 Task: Plan a team-building hiking excursion for the 28th at 9 AM.
Action: Mouse moved to (74, 97)
Screenshot: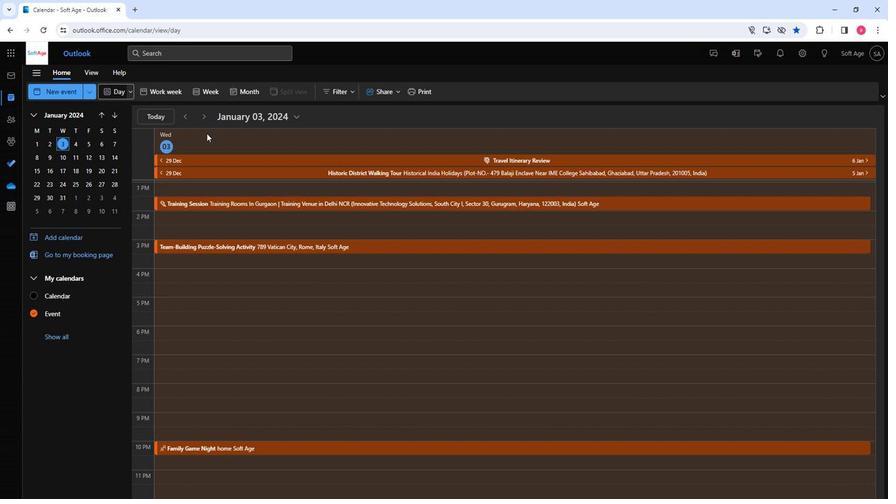 
Action: Mouse pressed left at (74, 97)
Screenshot: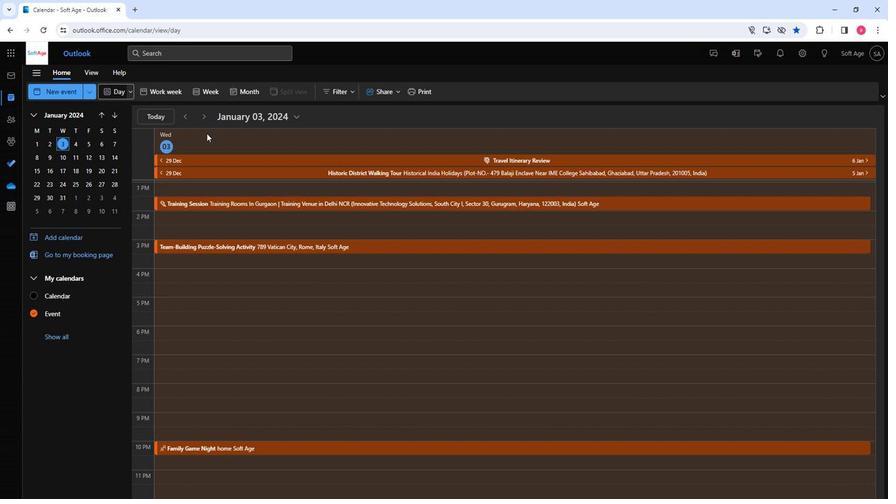 
Action: Mouse moved to (231, 155)
Screenshot: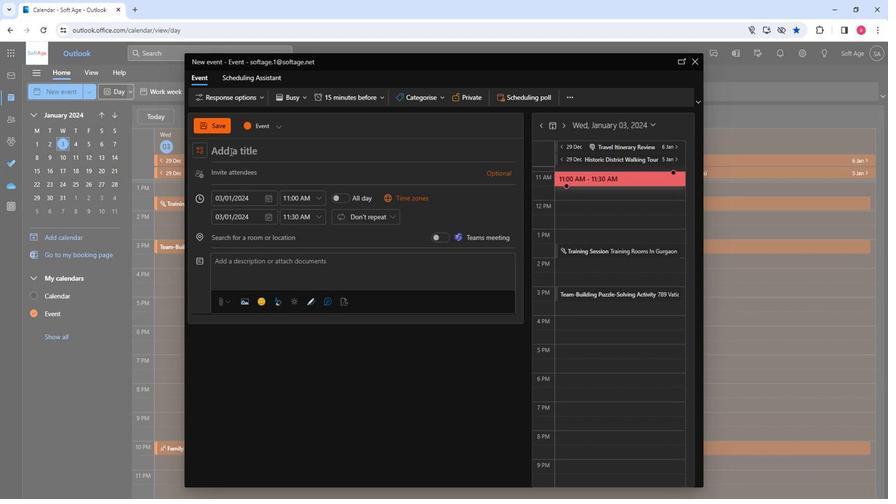 
Action: Mouse pressed left at (231, 155)
Screenshot: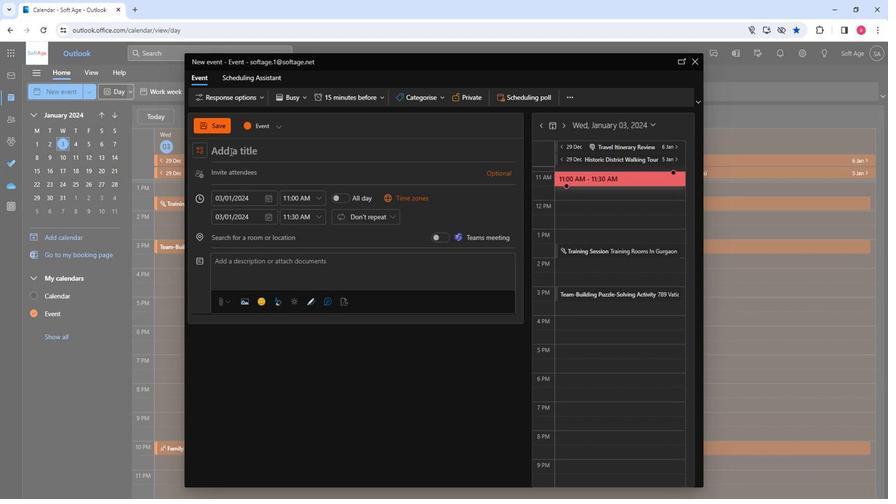 
Action: Key pressed <Key.shift><Key.shift><Key.shift><Key.shift><Key.shift><Key.shift><Key.shift><Key.shift><Key.shift><Key.shift><Key.shift><Key.shift><Key.shift><Key.shift>Team-builing<Key.space><Key.shift><Key.shift><Key.shift><Key.backspace><Key.backspace><Key.backspace><Key.backspace><Key.backspace>lin<Key.backspace><Key.backspace>ding<Key.space><Key.shift><Key.shift><Key.shift><Key.shift><Key.shift><Key.shift><Key.shift><Key.shift>Hiking<Key.space><Key.shift>Excursion<Key.space>
Screenshot: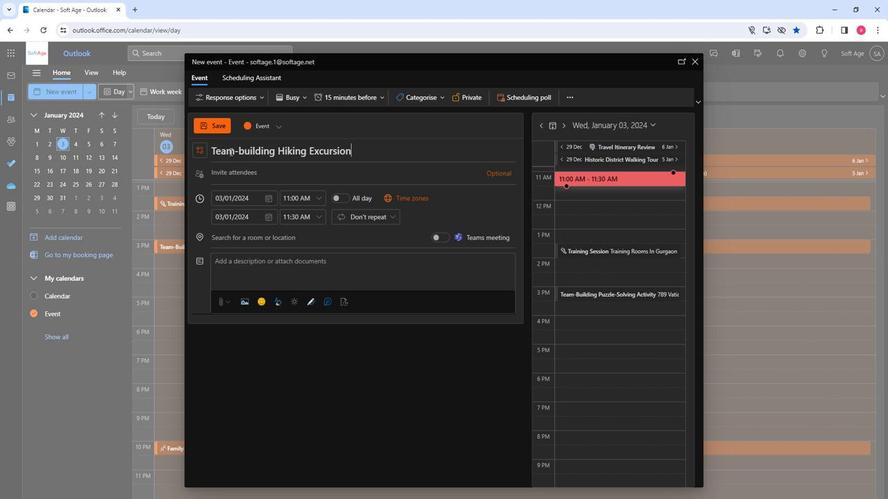 
Action: Mouse moved to (250, 173)
Screenshot: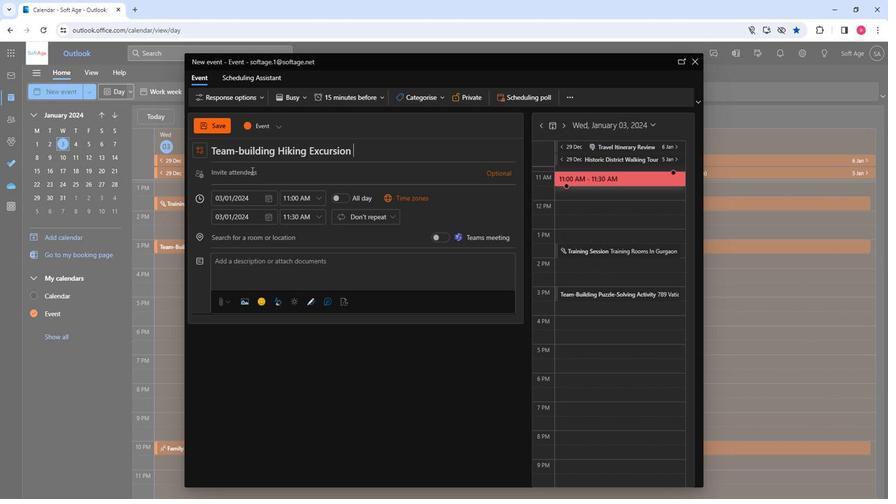 
Action: Mouse pressed left at (250, 173)
Screenshot: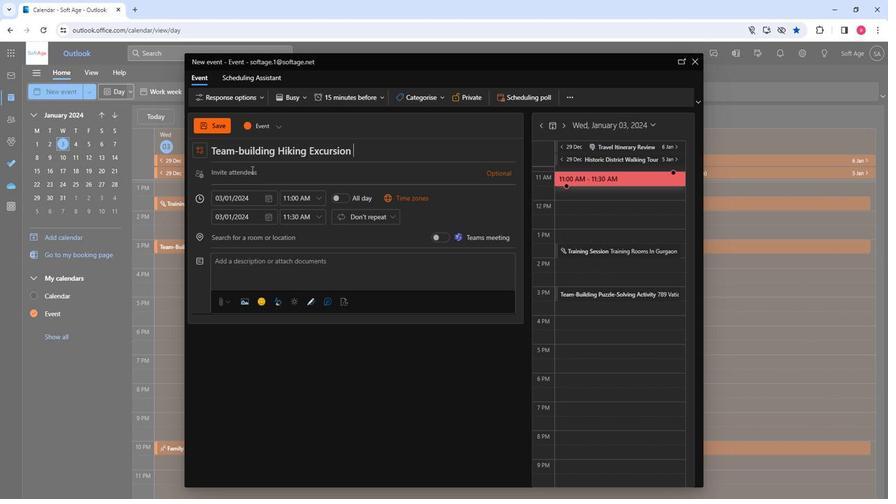 
Action: Key pressed so
Screenshot: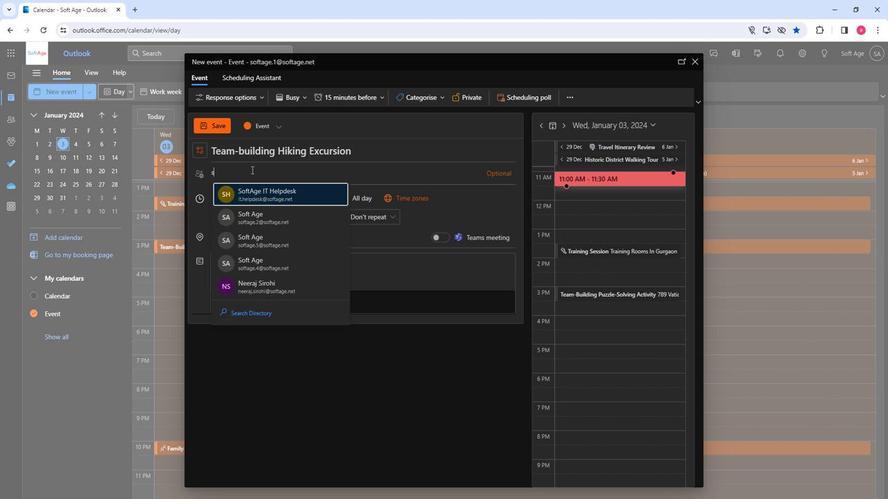 
Action: Mouse moved to (257, 225)
Screenshot: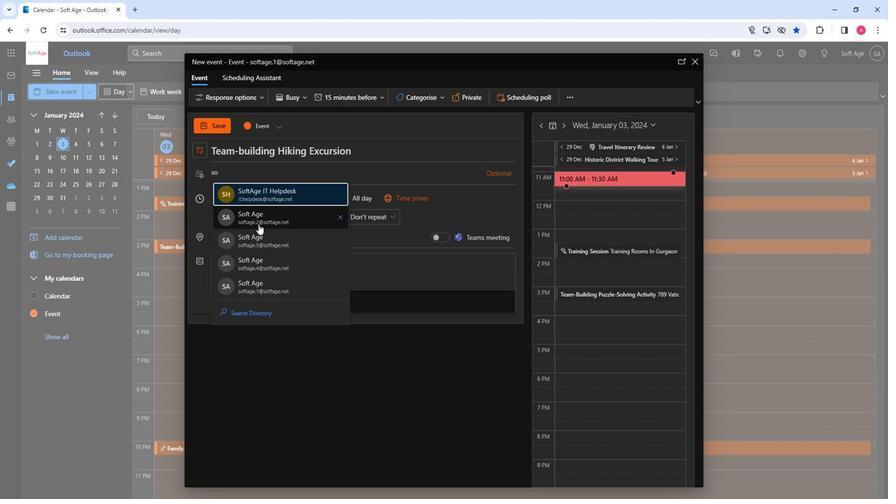 
Action: Mouse pressed left at (257, 225)
Screenshot: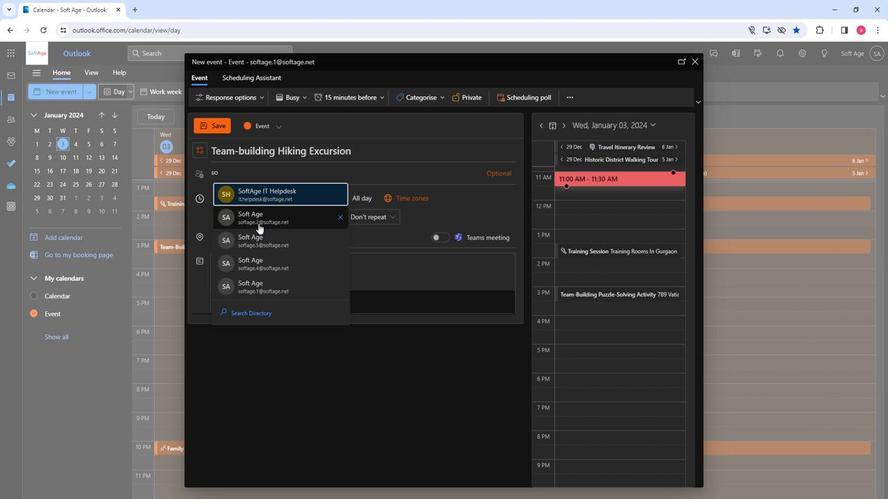 
Action: Key pressed so
Screenshot: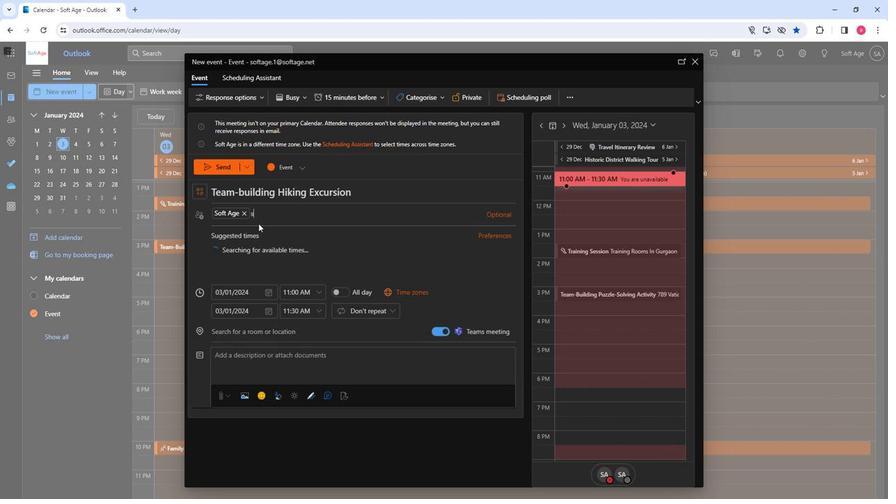 
Action: Mouse moved to (272, 274)
Screenshot: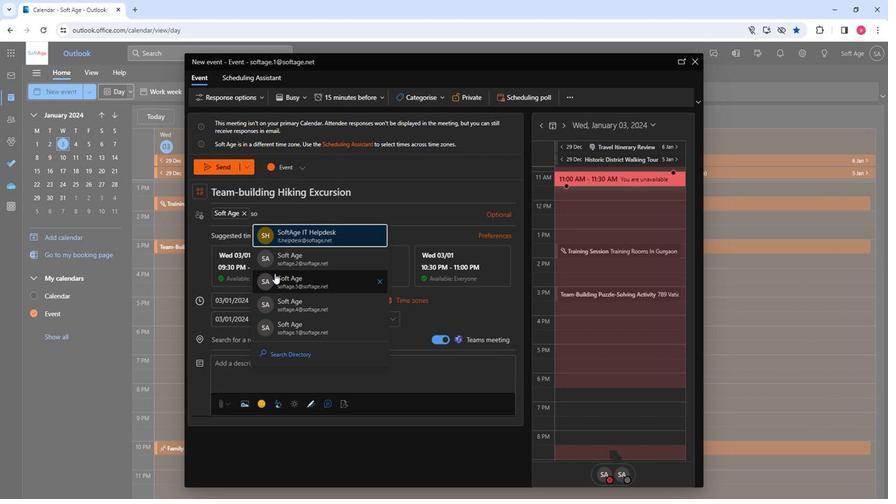 
Action: Mouse pressed left at (272, 274)
Screenshot: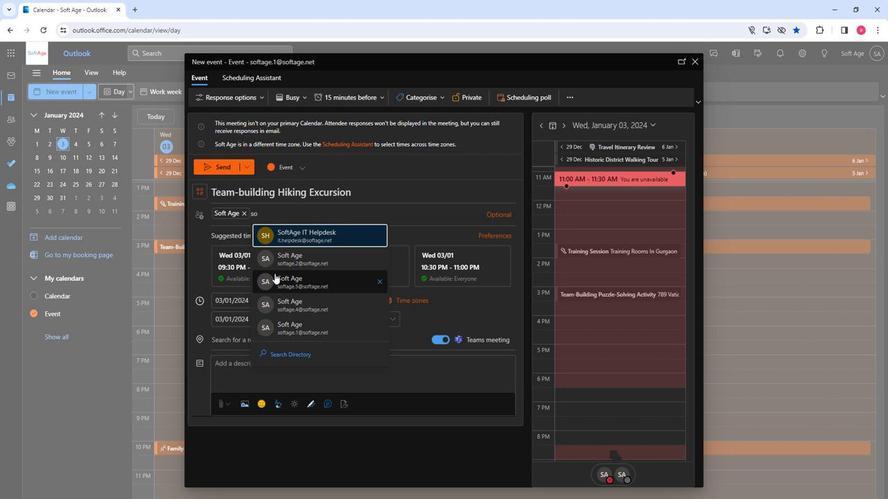 
Action: Key pressed so
Screenshot: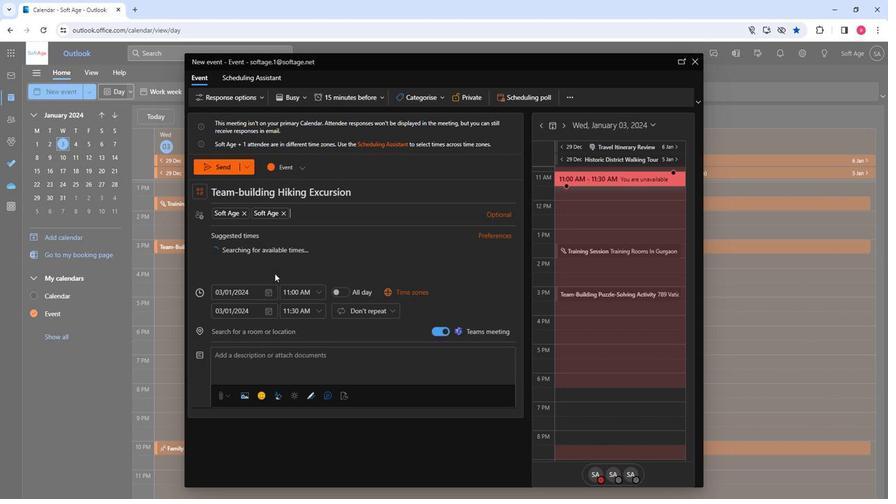 
Action: Mouse moved to (310, 298)
Screenshot: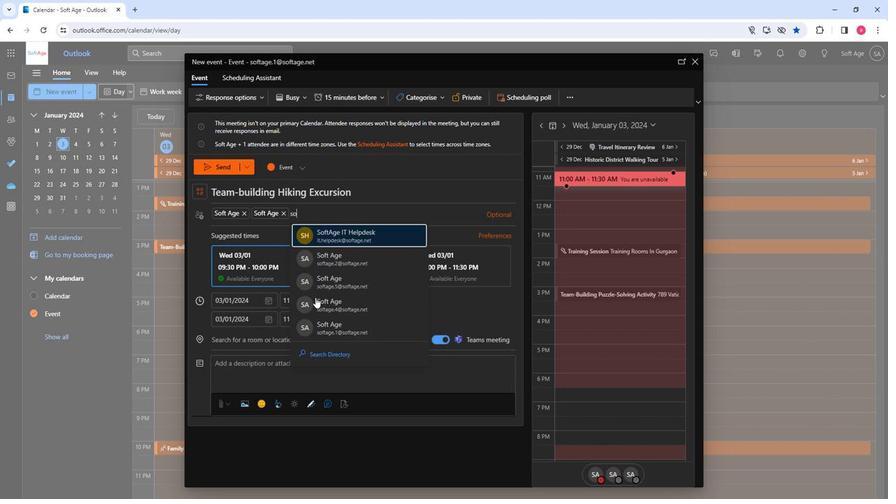 
Action: Mouse pressed left at (310, 298)
Screenshot: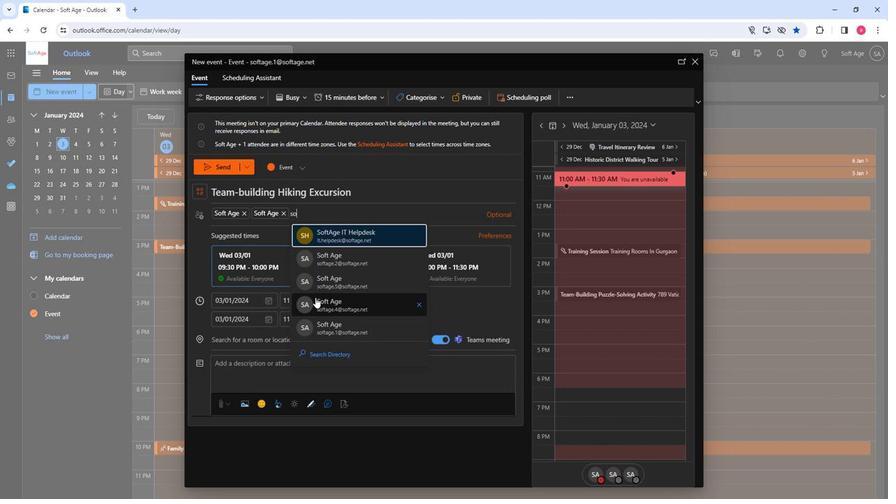 
Action: Key pressed so
Screenshot: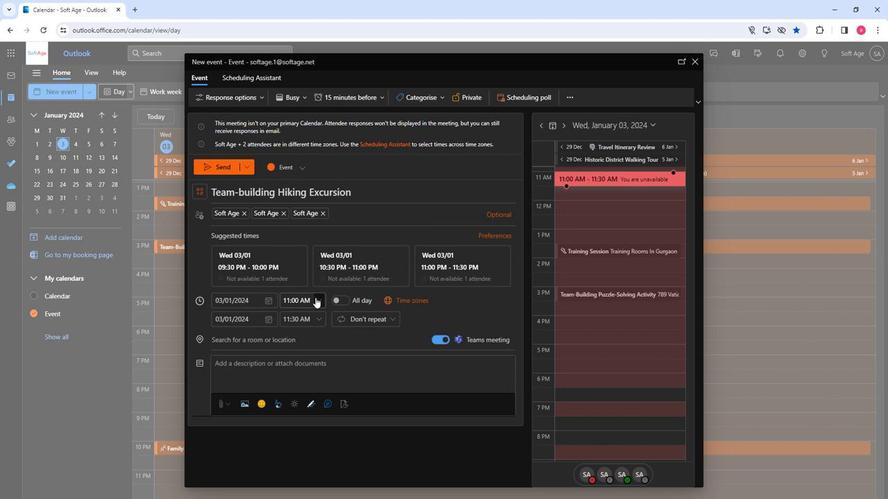 
Action: Mouse moved to (381, 333)
Screenshot: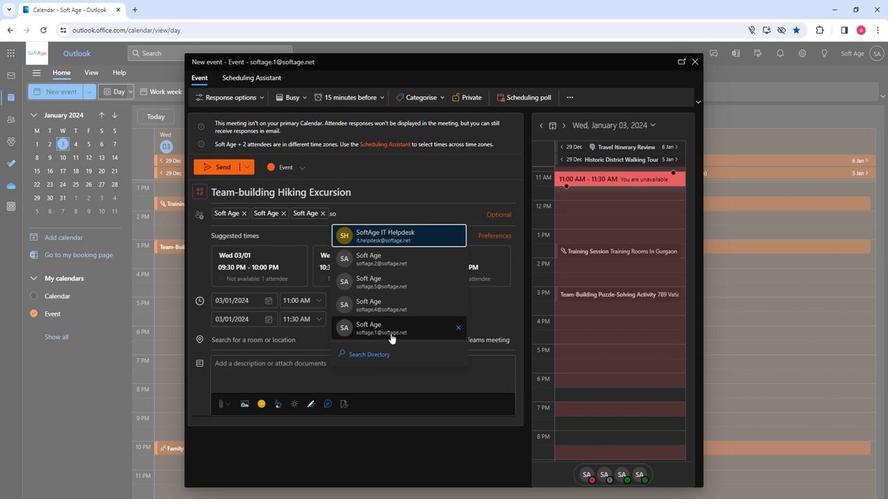 
Action: Mouse pressed left at (381, 333)
Screenshot: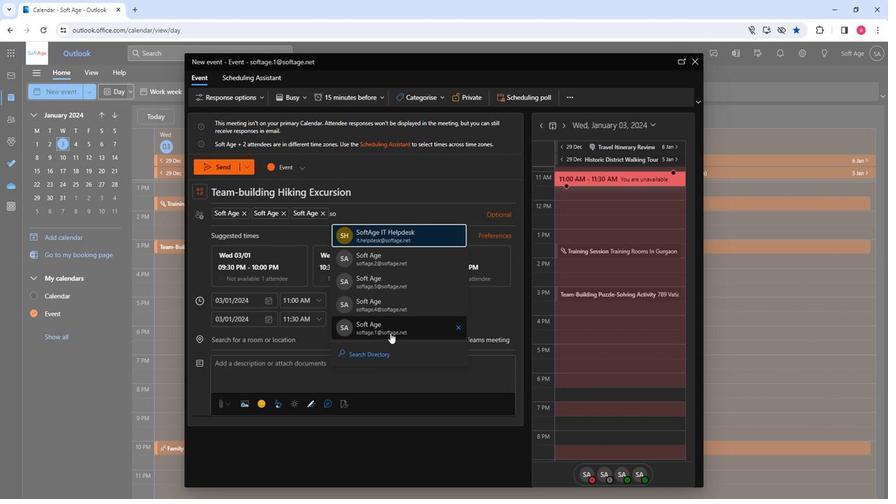 
Action: Mouse moved to (263, 299)
Screenshot: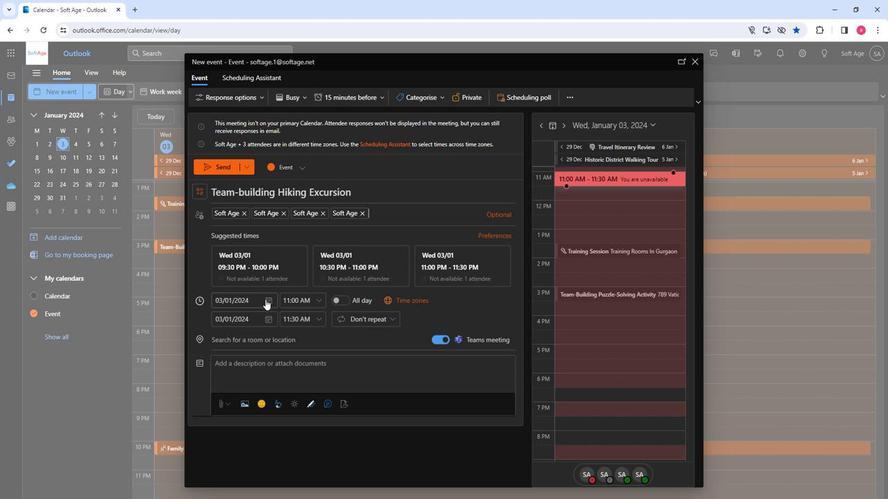 
Action: Mouse pressed left at (263, 299)
Screenshot: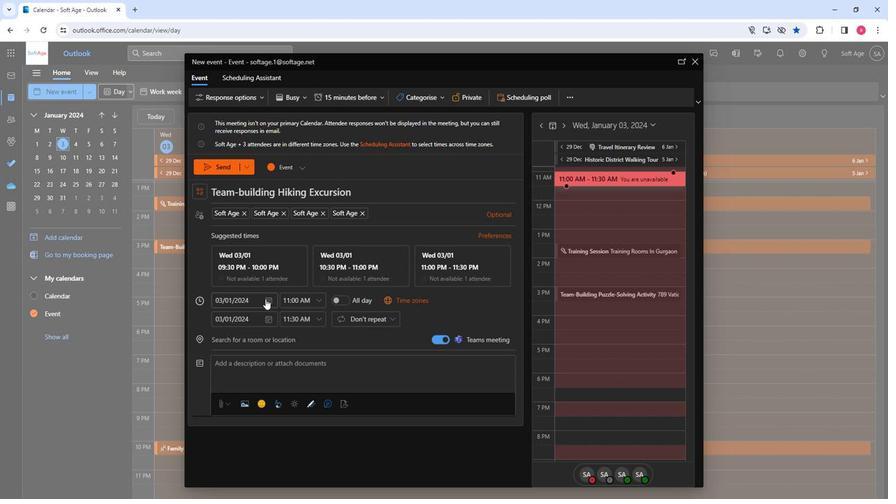 
Action: Mouse moved to (294, 387)
Screenshot: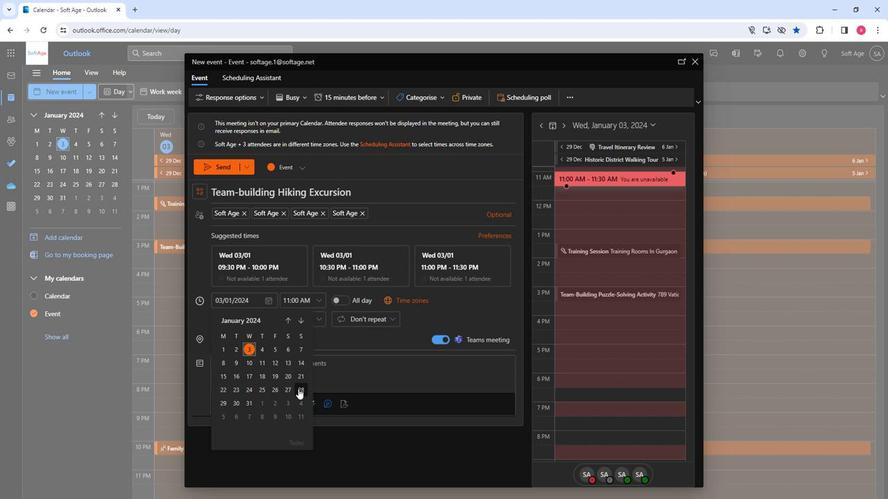 
Action: Mouse pressed left at (294, 387)
Screenshot: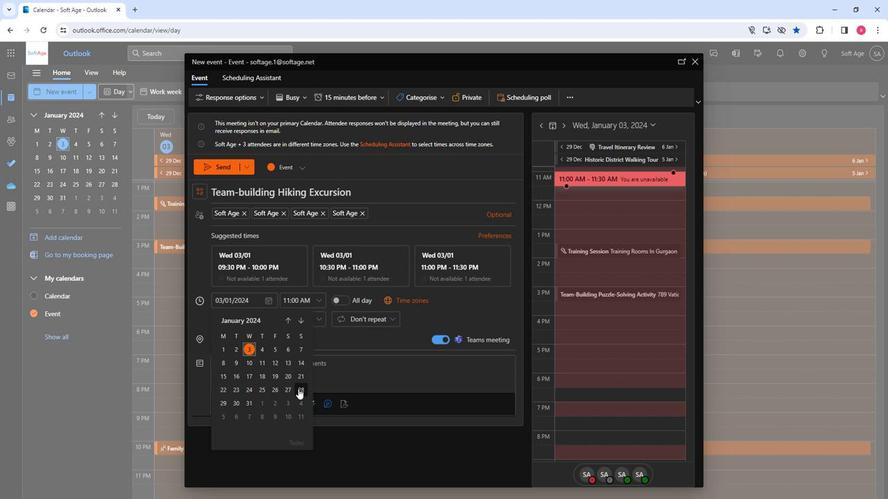 
Action: Mouse moved to (311, 304)
Screenshot: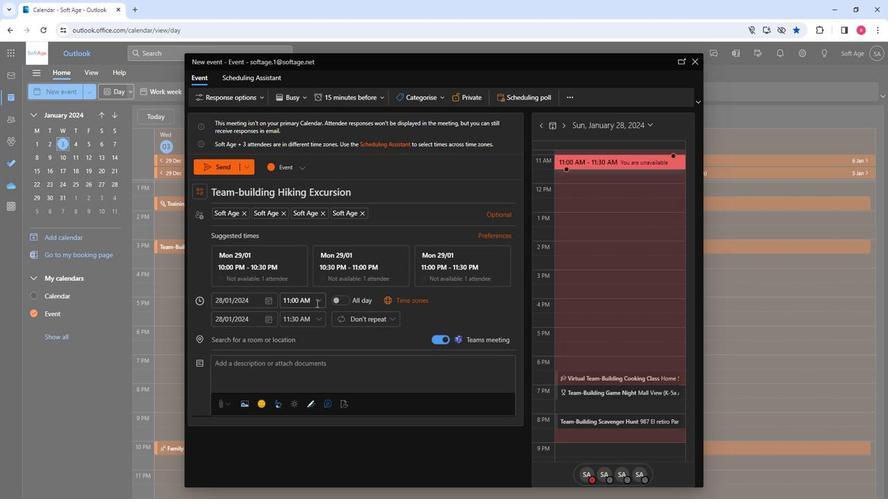 
Action: Mouse pressed left at (311, 304)
Screenshot: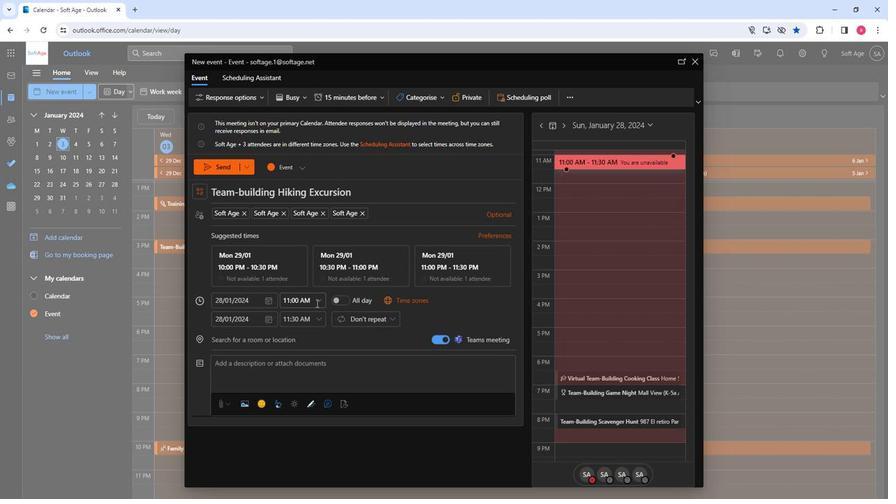 
Action: Mouse moved to (312, 301)
Screenshot: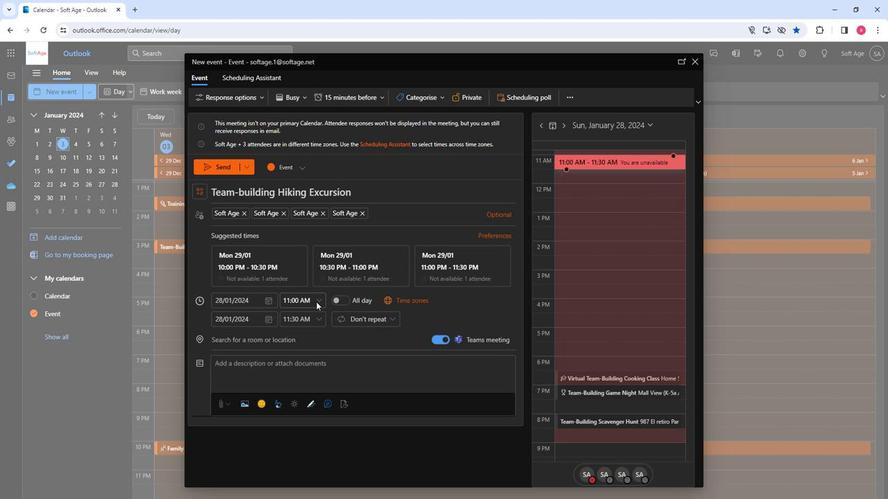 
Action: Mouse pressed left at (312, 301)
Screenshot: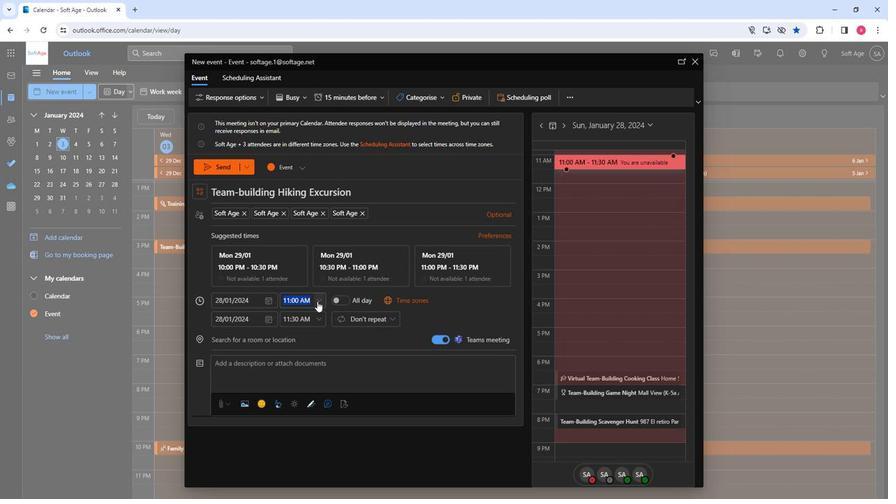 
Action: Mouse pressed left at (312, 301)
Screenshot: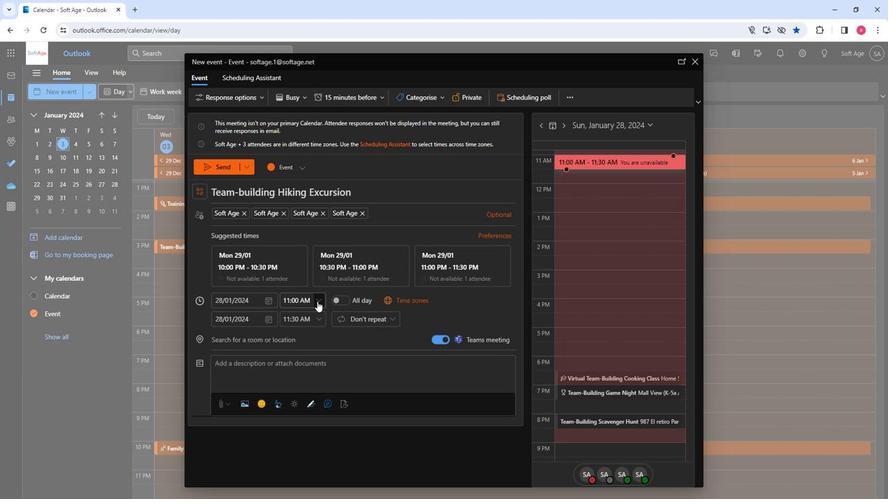 
Action: Mouse moved to (301, 343)
Screenshot: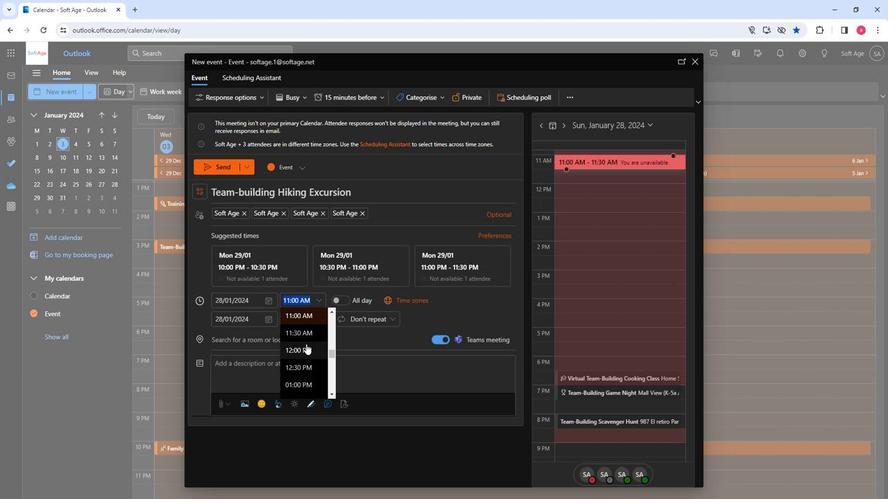 
Action: Mouse scrolled (301, 343) with delta (0, 0)
Screenshot: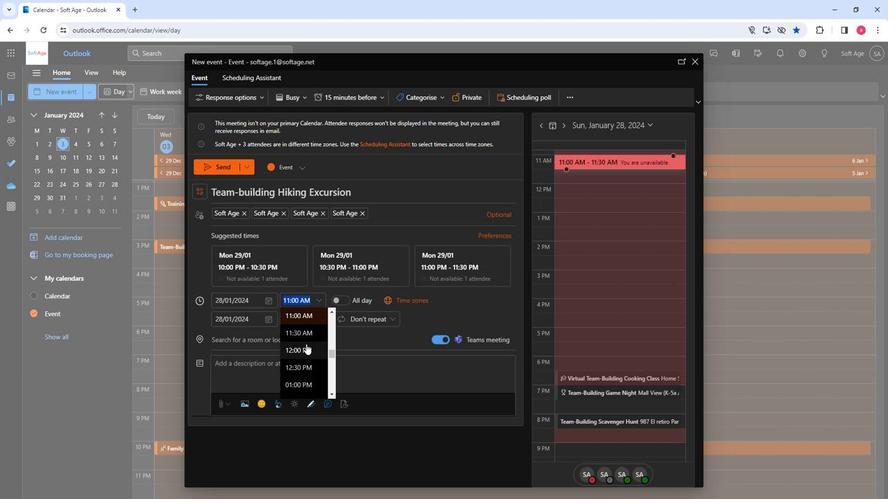 
Action: Mouse moved to (301, 351)
Screenshot: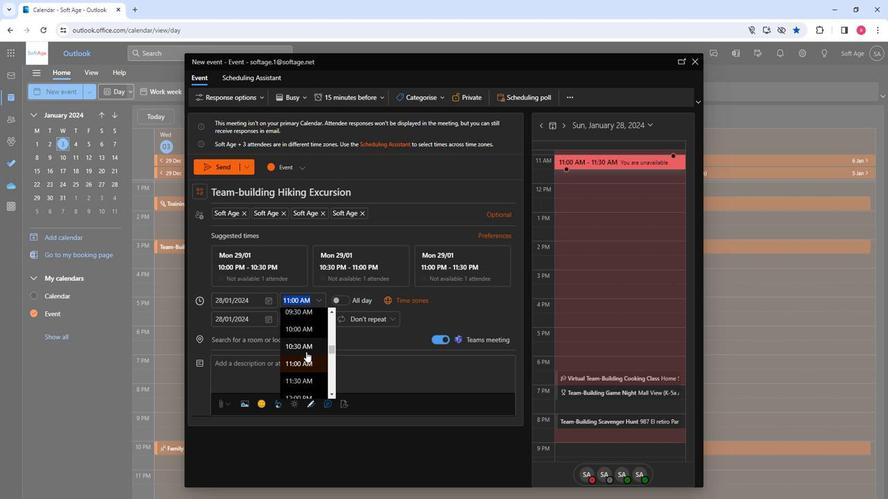
Action: Mouse scrolled (301, 351) with delta (0, 0)
Screenshot: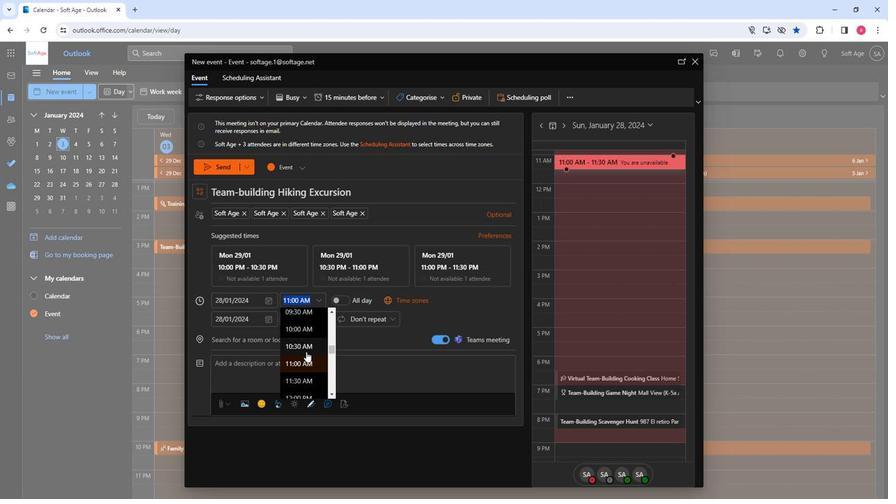 
Action: Mouse moved to (294, 340)
Screenshot: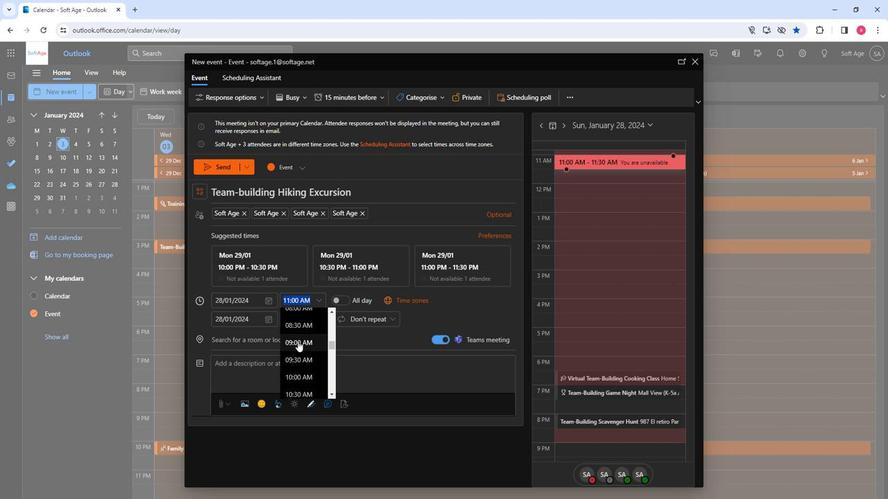 
Action: Mouse pressed left at (294, 340)
Screenshot: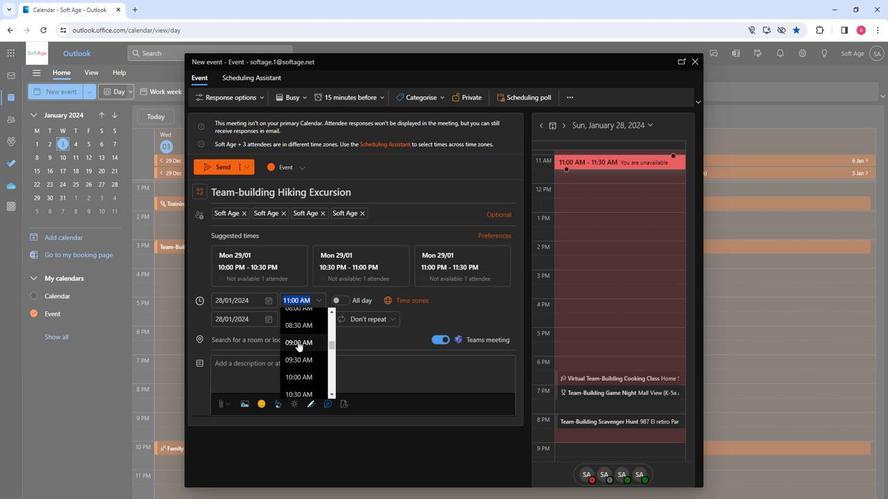 
Action: Mouse moved to (242, 342)
Screenshot: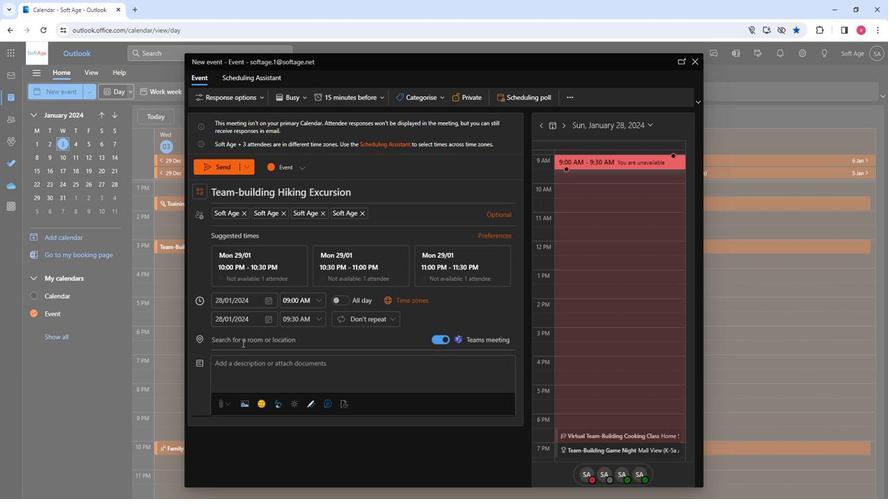 
Action: Mouse pressed left at (242, 342)
Screenshot: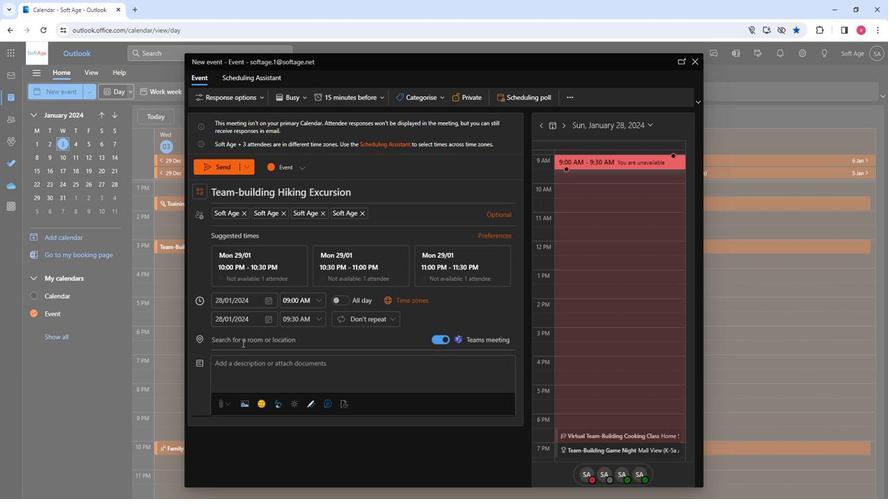 
Action: Key pressed so
Screenshot: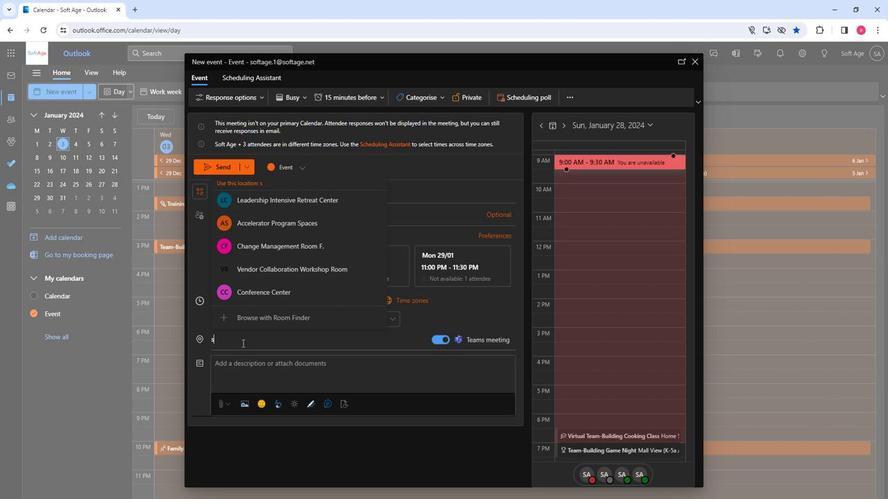 
Action: Mouse moved to (291, 283)
Screenshot: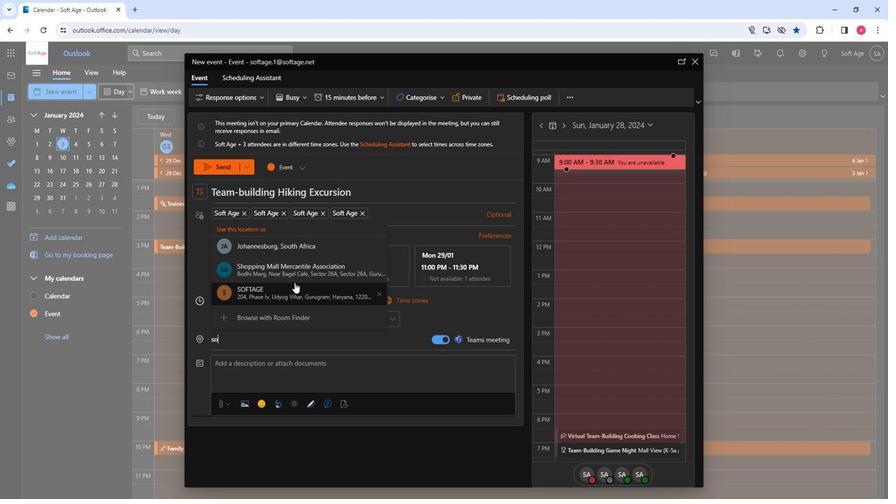 
Action: Mouse pressed left at (291, 283)
Screenshot: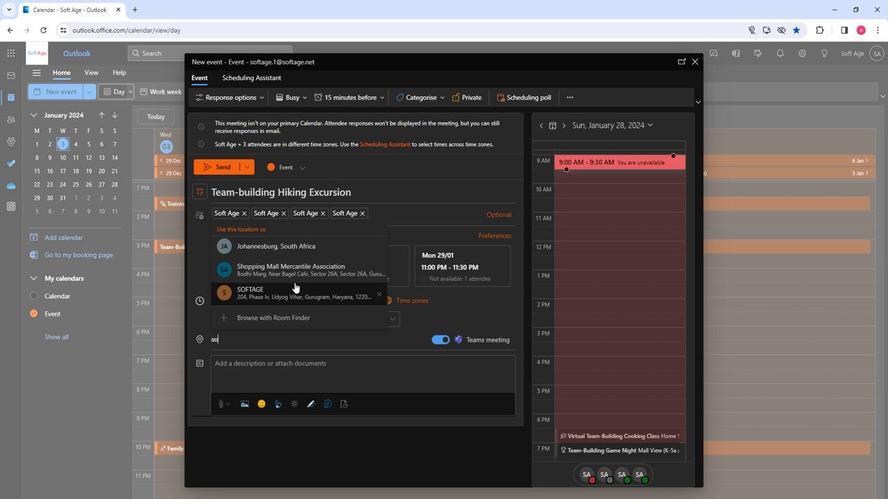 
Action: Mouse moved to (249, 369)
Screenshot: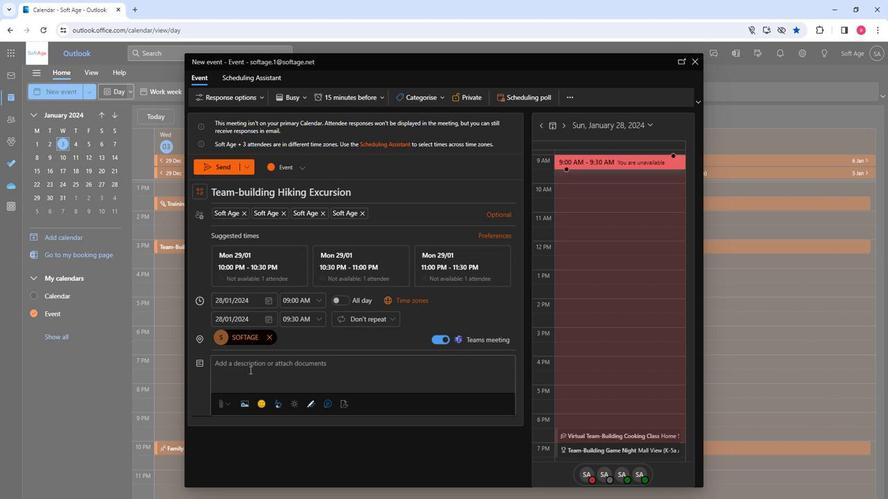 
Action: Mouse pressed left at (249, 369)
Screenshot: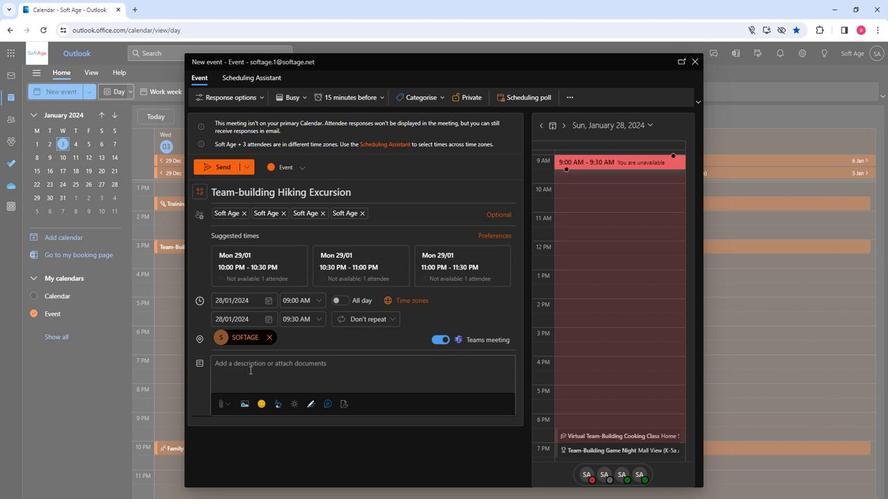 
Action: Mouse moved to (250, 369)
Screenshot: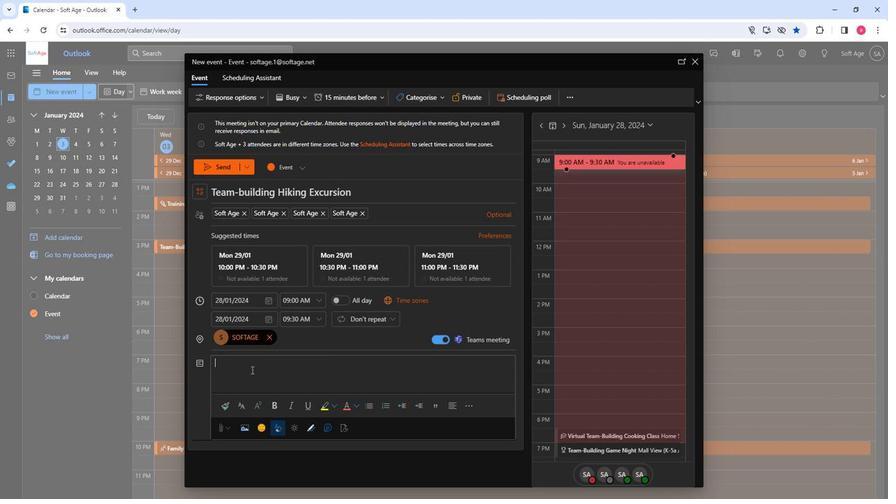 
Action: Key pressed <Key.shift>Ascebd<Key.space>to<Key.space>teamup<Key.backspace><Key.backspace>work<Key.space><Key.shift><Key.backspace>!<Key.space><Key.shift>Join<Key.space>our<Key.space>team-building<Key.space>hiking<Key.space>excursion.<Key.space><Key.shift>Traverse<Key.space>nature,<Key.space>conquer<Key.space>trailsm<Key.space>and<Key.space>strengthen<Key.space>bonds<Key.space>in<Key.space>an<Key.space>adventures<Key.space>journey,<Key.space>co<Key.backspace><Key.backspace><Key.space><Key.shift><Key.backspace><Key.shift>Cinnect<Key.space><Key.backspace>m<Key.backspace>,<Key.space><Key.backspace><Key.backspace><Key.backspace><Key.backspace><Key.backspace><Key.backspace><Key.backspace><Key.backspace>onnect,<Key.space>challenge,<Key.space>and<Key.space>conquer<Key.space>together
Screenshot: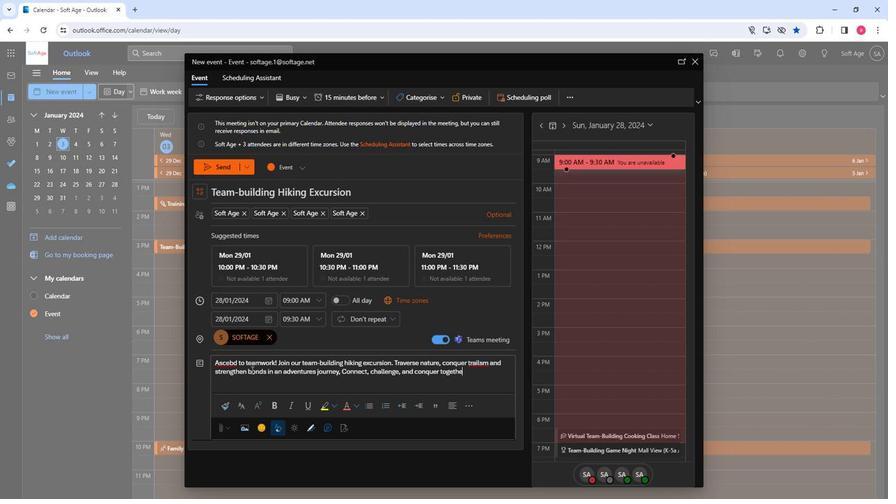 
Action: Mouse moved to (254, 367)
Screenshot: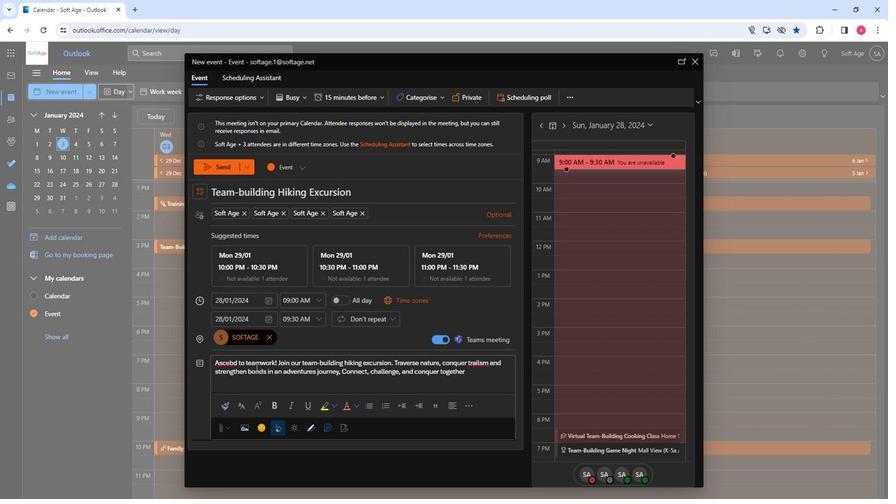 
Action: Key pressed .
Screenshot: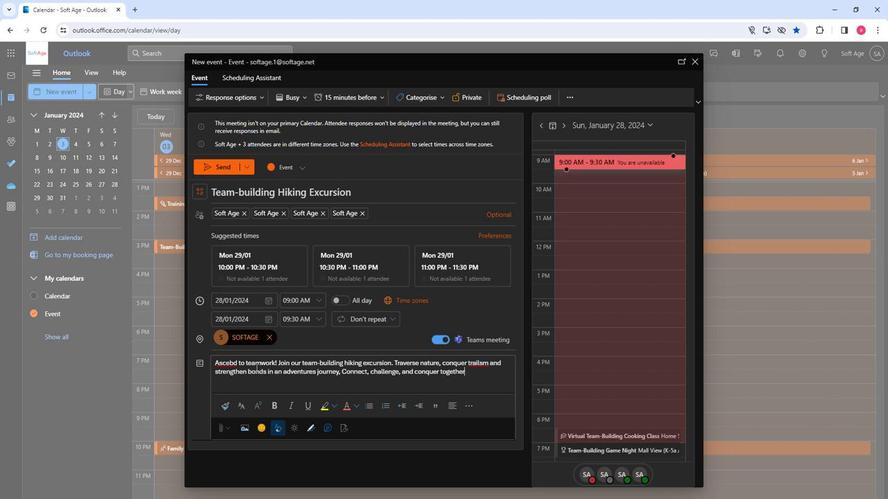 
Action: Mouse moved to (252, 376)
Screenshot: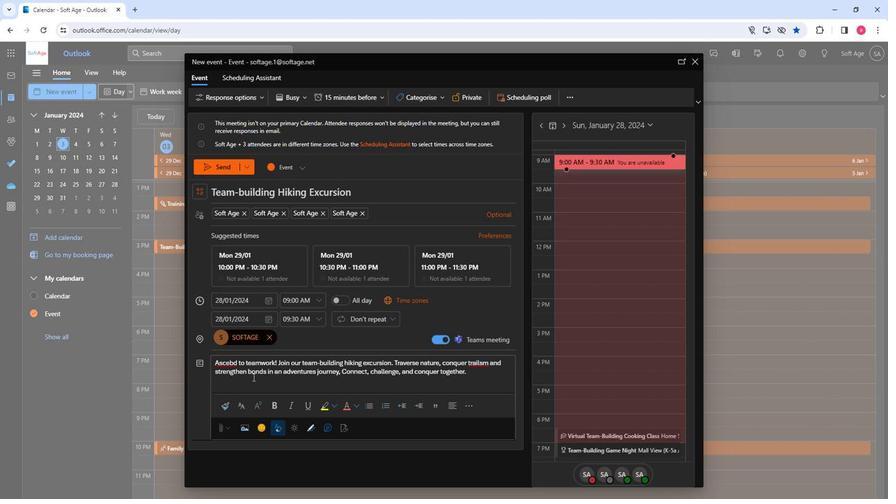 
Action: Mouse pressed left at (252, 376)
Screenshot: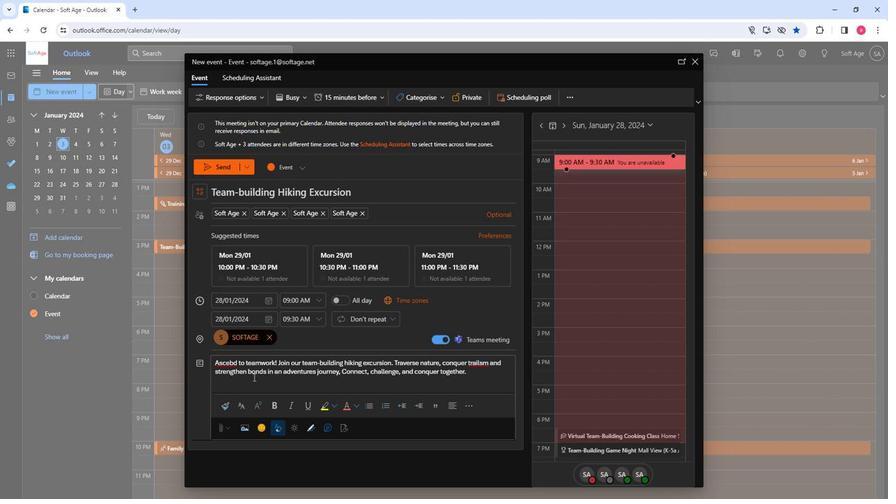 
Action: Mouse moved to (253, 376)
Screenshot: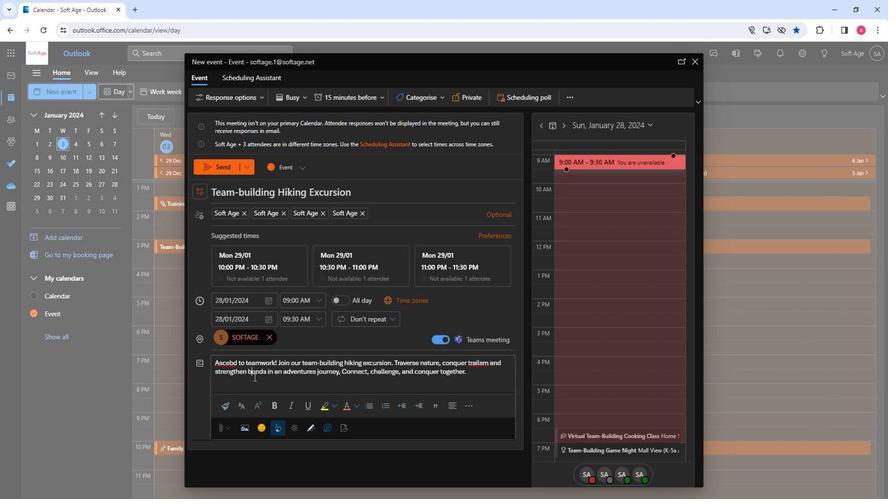 
Action: Mouse pressed left at (253, 376)
Screenshot: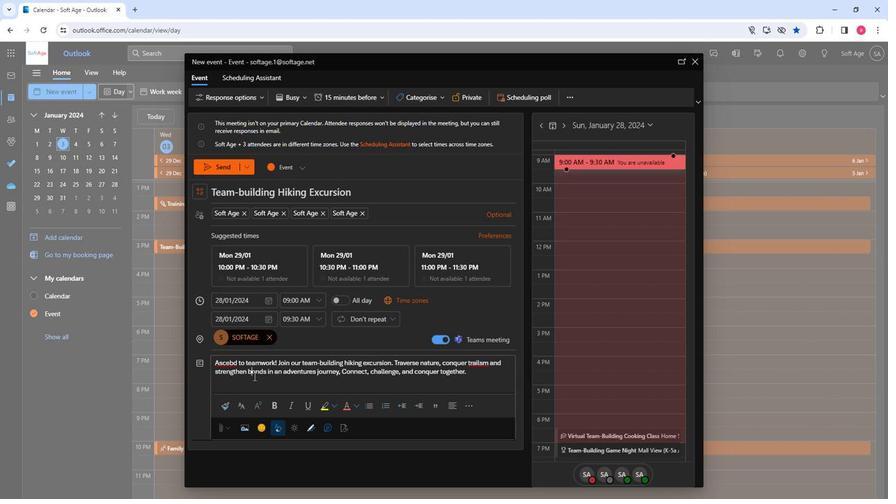 
Action: Mouse moved to (253, 376)
Screenshot: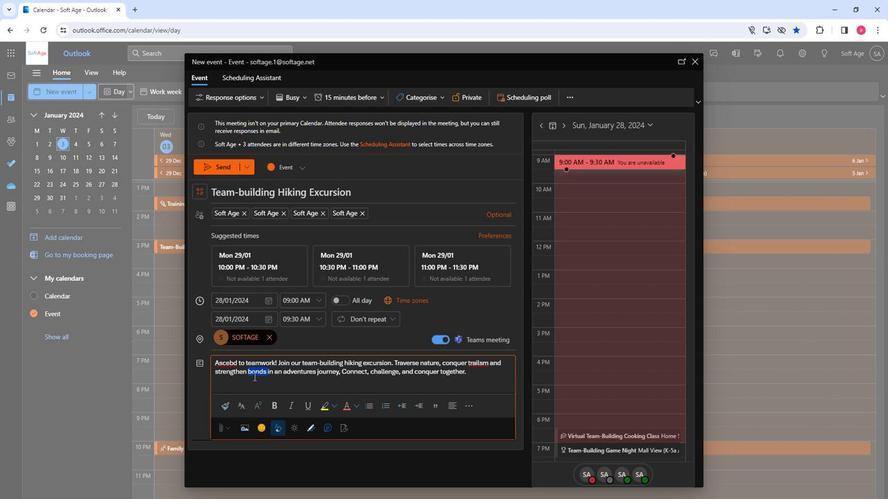 
Action: Mouse pressed left at (253, 376)
Screenshot: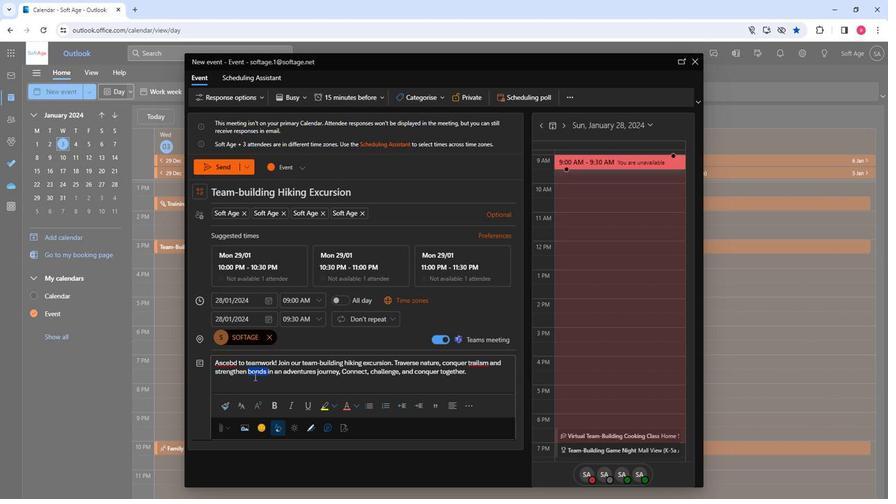 
Action: Mouse moved to (344, 356)
Screenshot: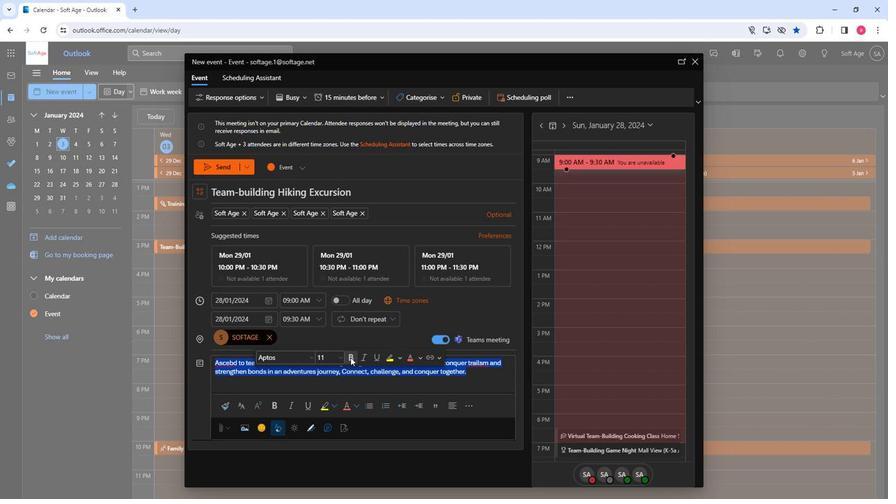 
Action: Mouse pressed left at (344, 356)
Screenshot: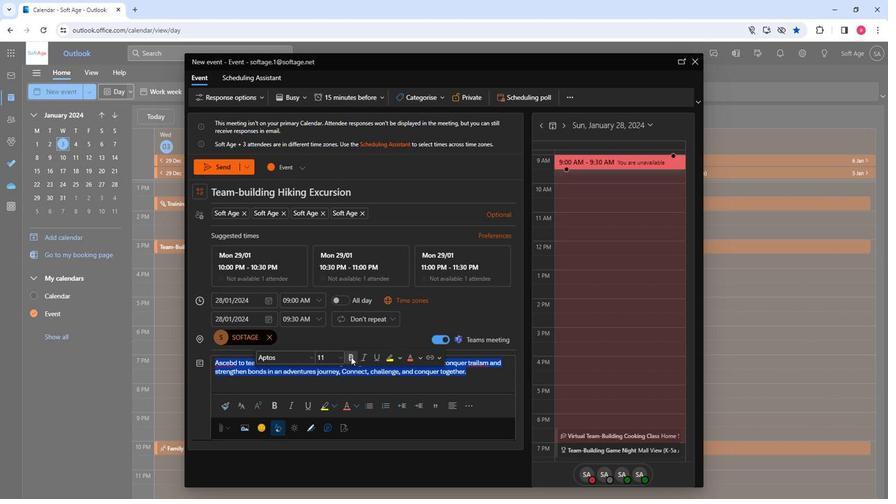 
Action: Mouse moved to (305, 356)
Screenshot: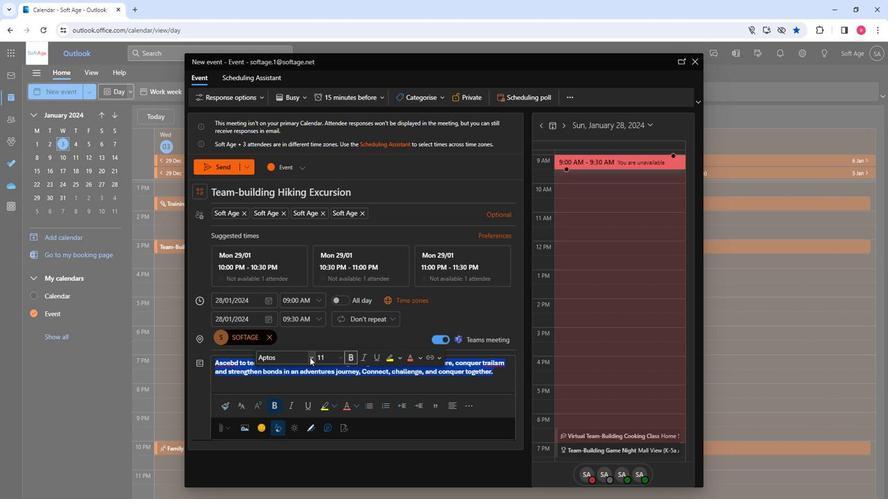 
Action: Mouse pressed left at (305, 356)
Screenshot: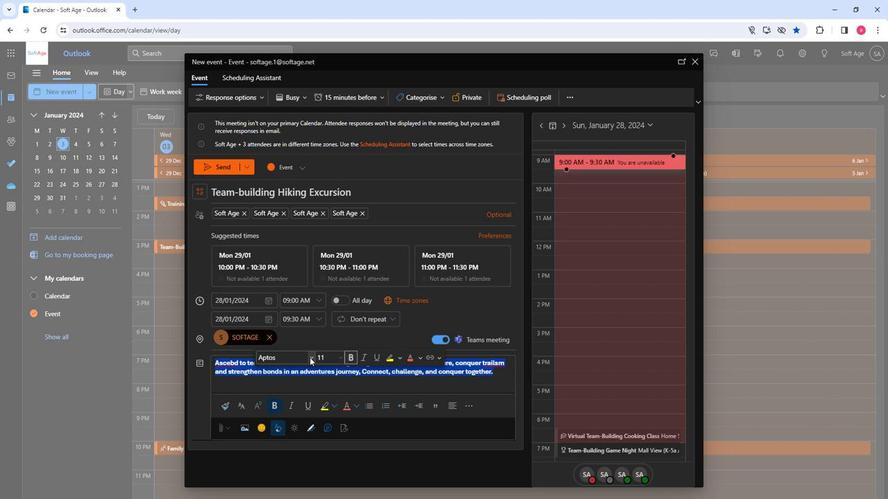 
Action: Mouse moved to (315, 306)
Screenshot: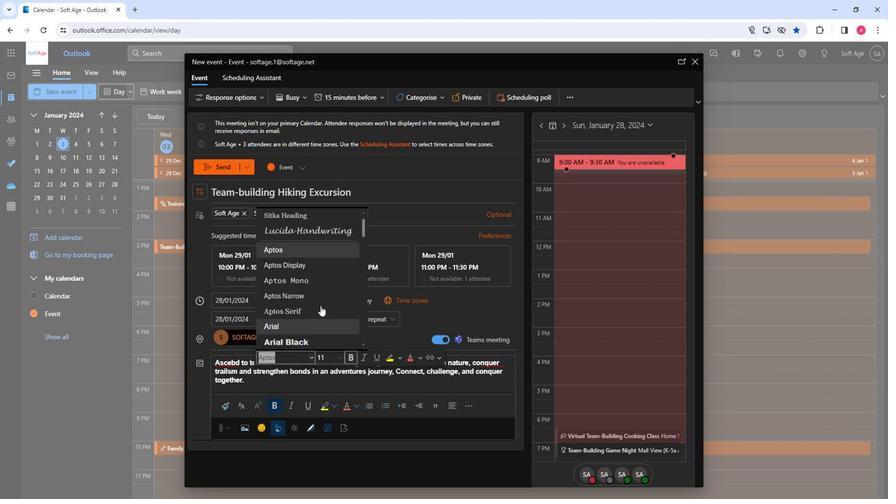 
Action: Mouse scrolled (315, 306) with delta (0, 0)
Screenshot: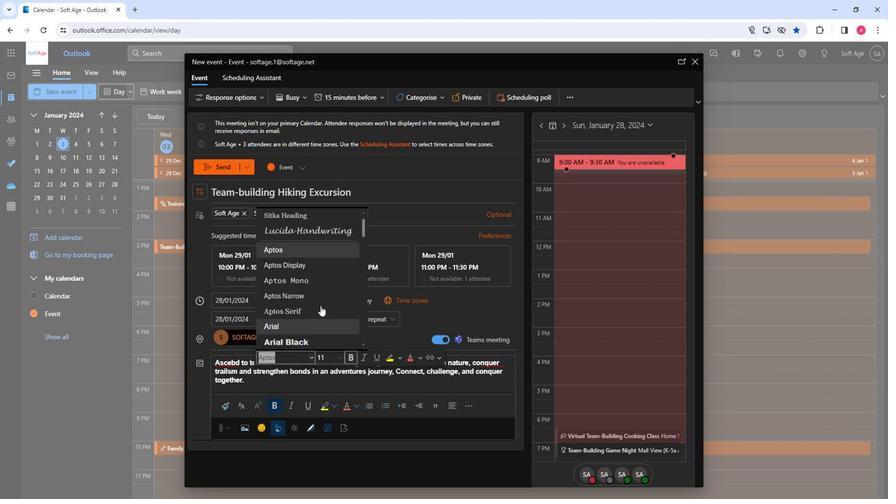 
Action: Mouse moved to (315, 306)
Screenshot: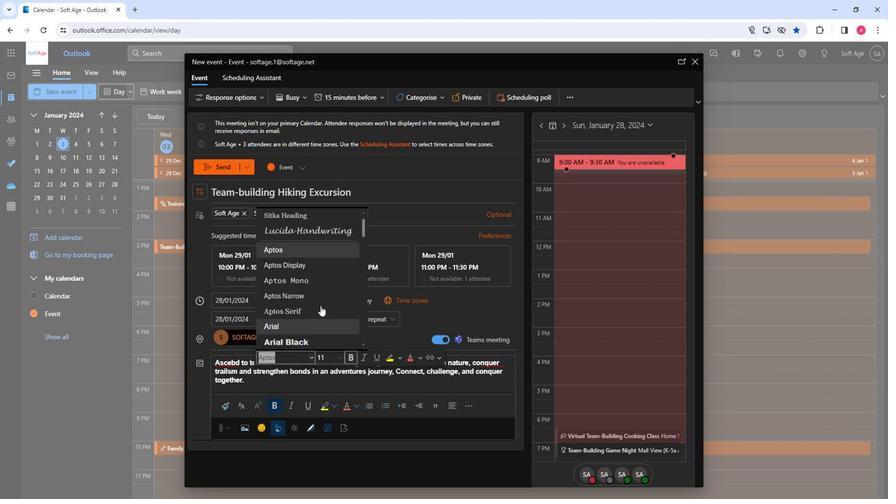 
Action: Mouse scrolled (315, 305) with delta (0, 0)
Screenshot: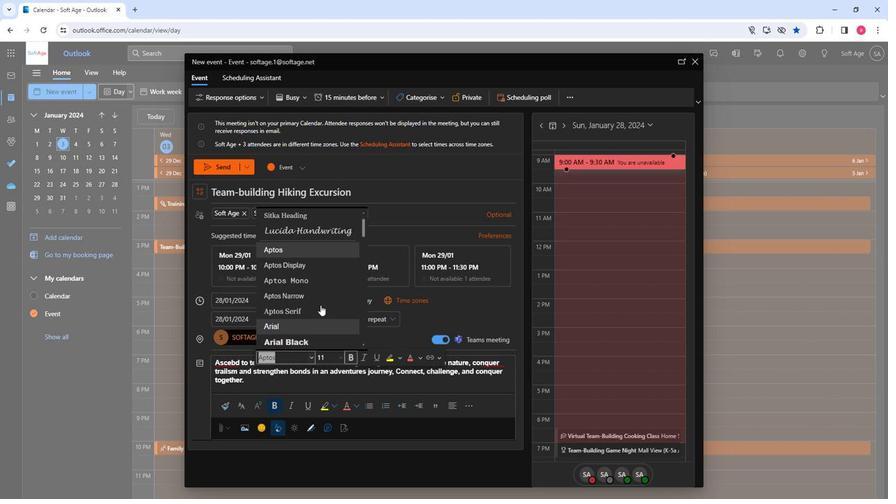 
Action: Mouse scrolled (315, 305) with delta (0, 0)
Screenshot: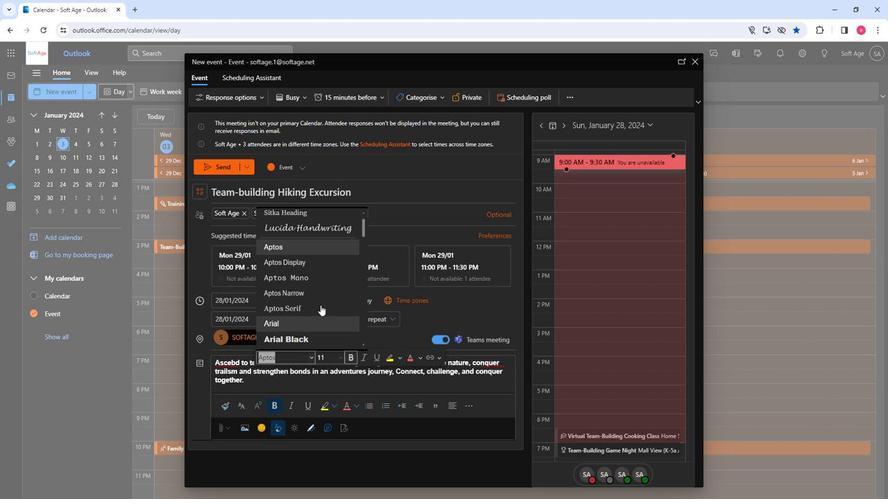 
Action: Mouse moved to (296, 288)
Screenshot: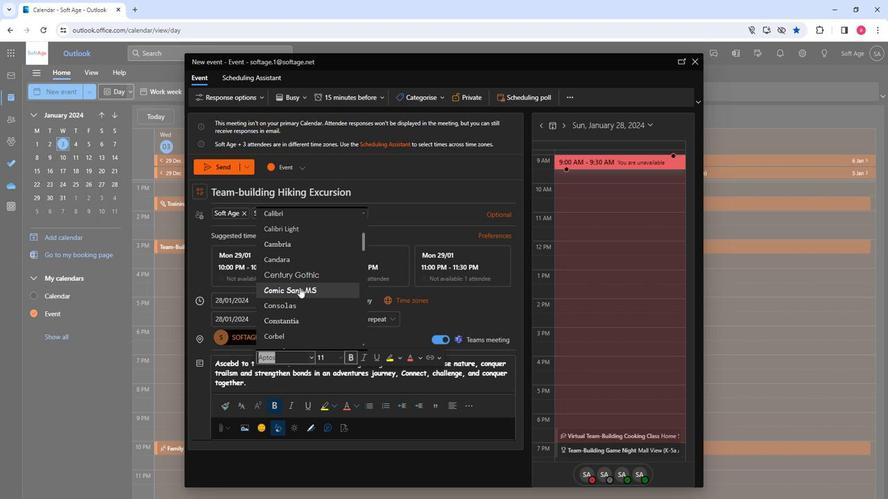 
Action: Mouse pressed left at (296, 288)
Screenshot: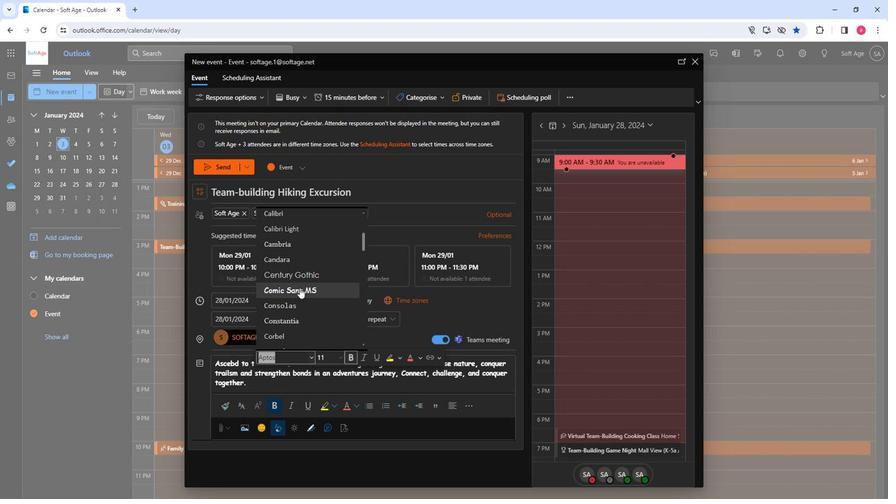 
Action: Mouse moved to (280, 381)
Screenshot: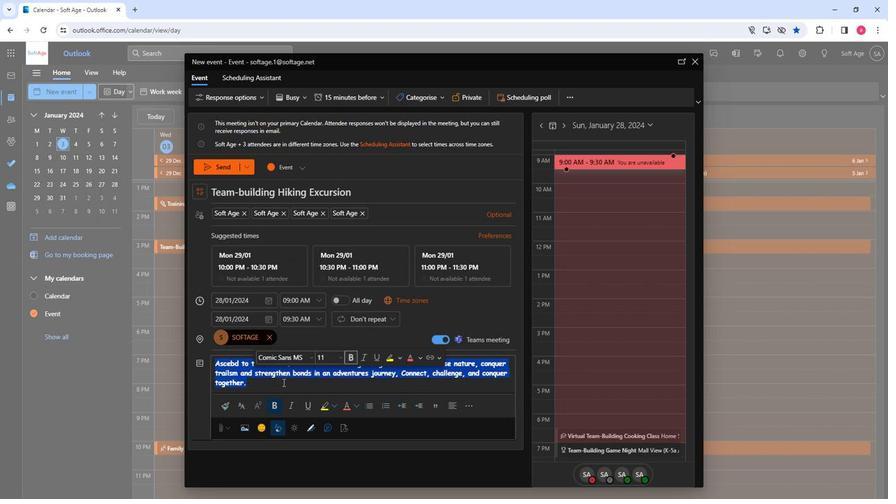 
Action: Mouse pressed left at (280, 381)
Screenshot: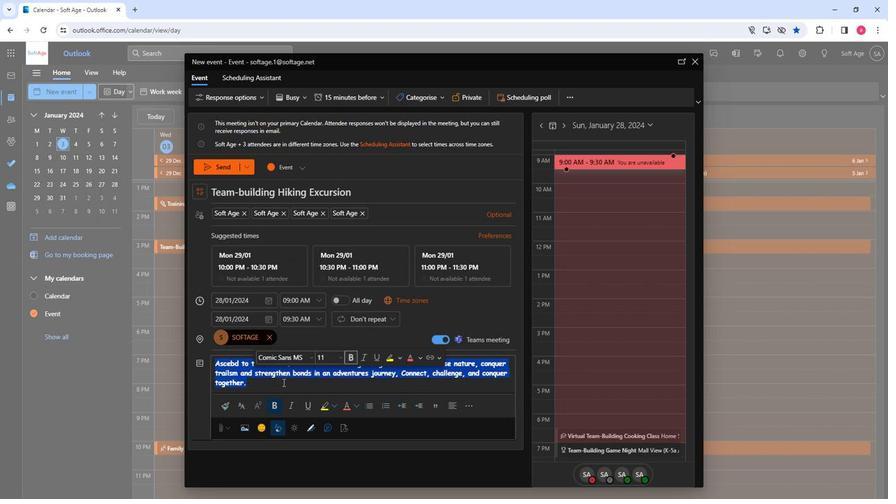 
Action: Mouse moved to (236, 365)
Screenshot: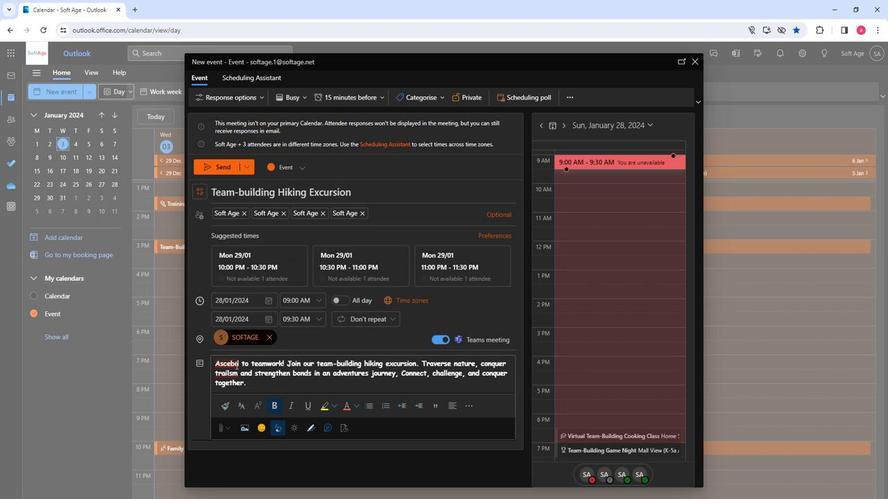 
Action: Mouse pressed left at (236, 365)
Screenshot: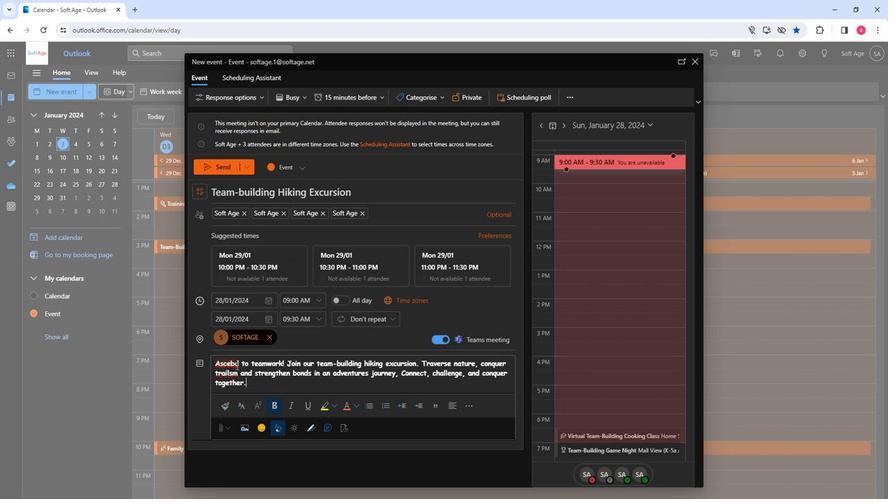 
Action: Mouse moved to (239, 362)
Screenshot: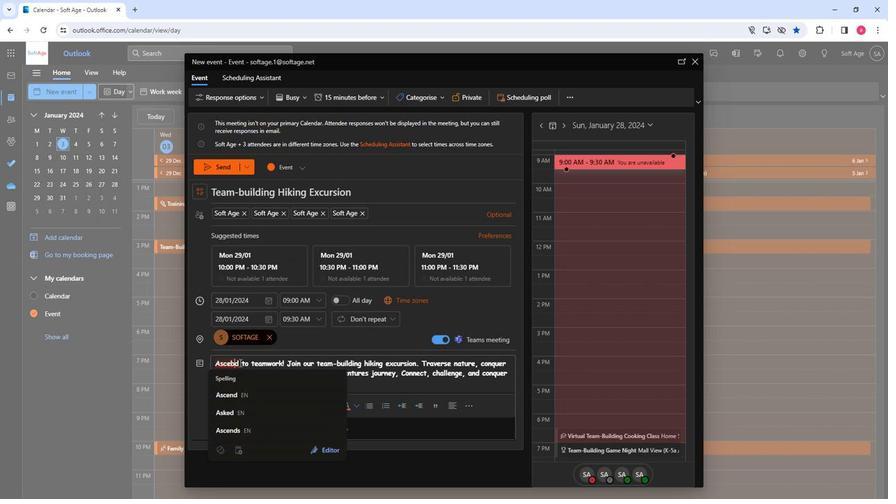 
Action: Key pressed n<Key.backspace><Key.backspace>n
Screenshot: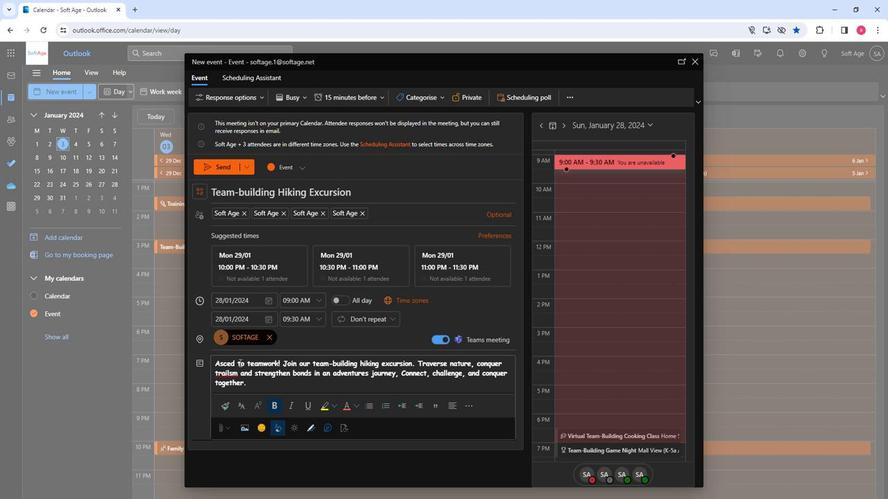 
Action: Mouse moved to (265, 385)
Screenshot: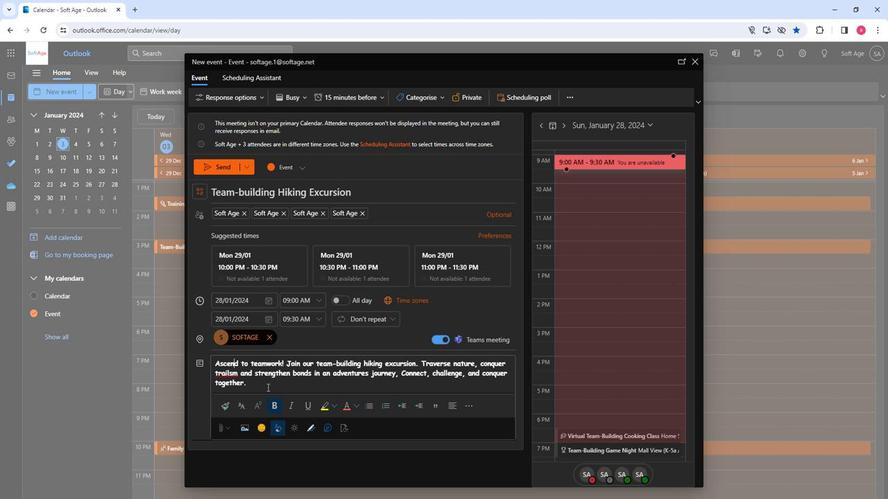 
Action: Mouse pressed left at (265, 385)
Screenshot: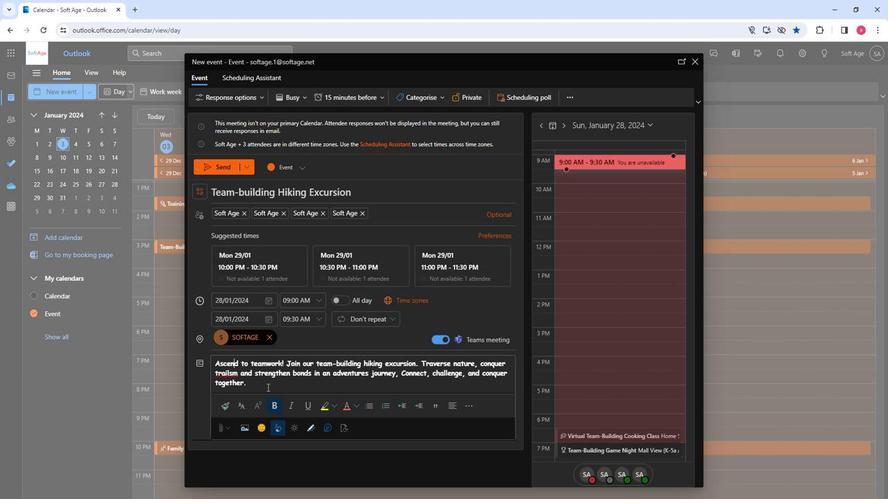 
Action: Mouse moved to (351, 405)
Screenshot: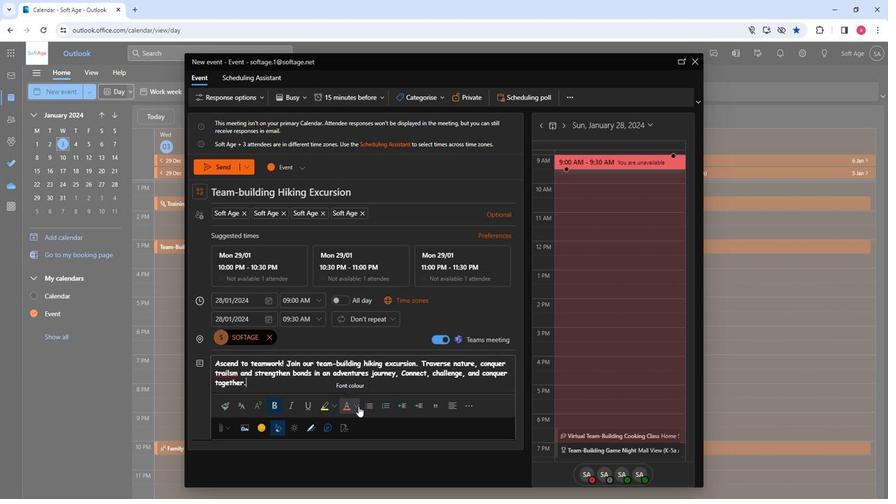 
Action: Mouse pressed left at (351, 405)
Screenshot: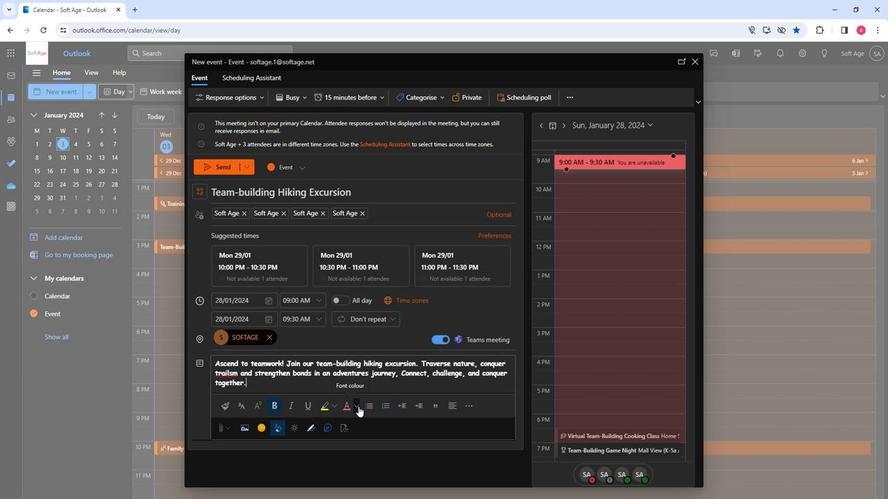 
Action: Mouse moved to (358, 338)
Screenshot: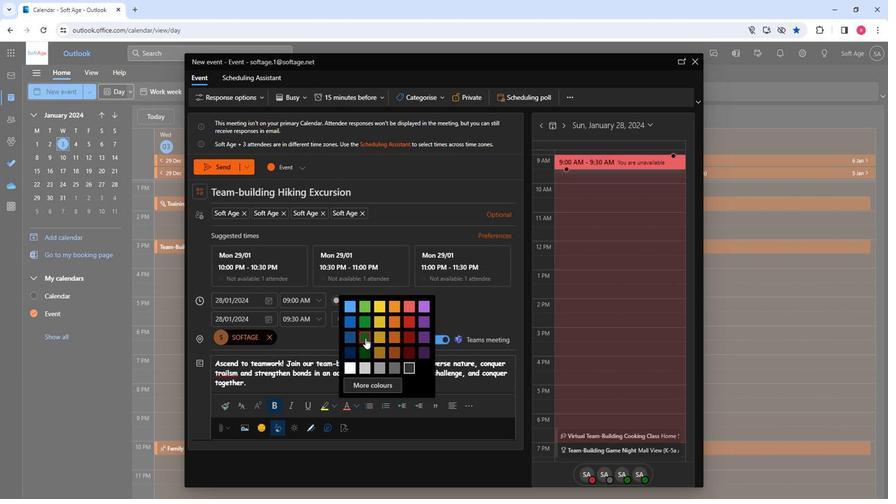 
Action: Mouse pressed left at (358, 338)
Screenshot: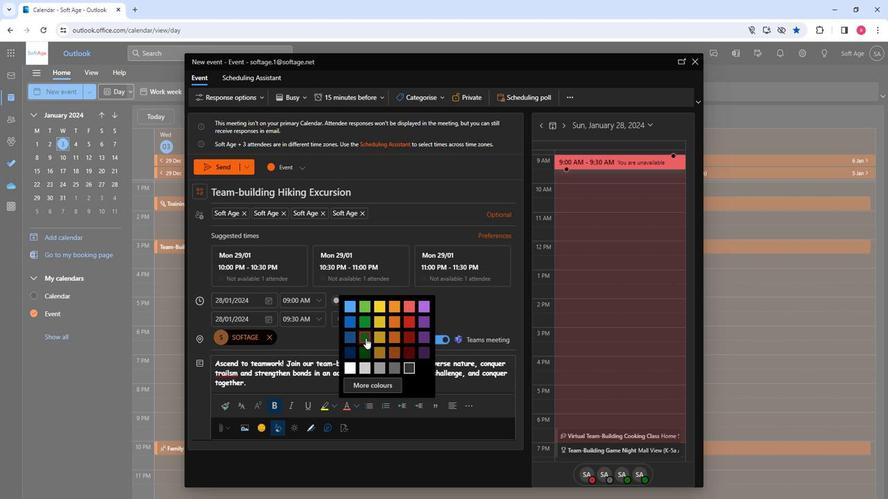 
Action: Mouse moved to (238, 374)
Screenshot: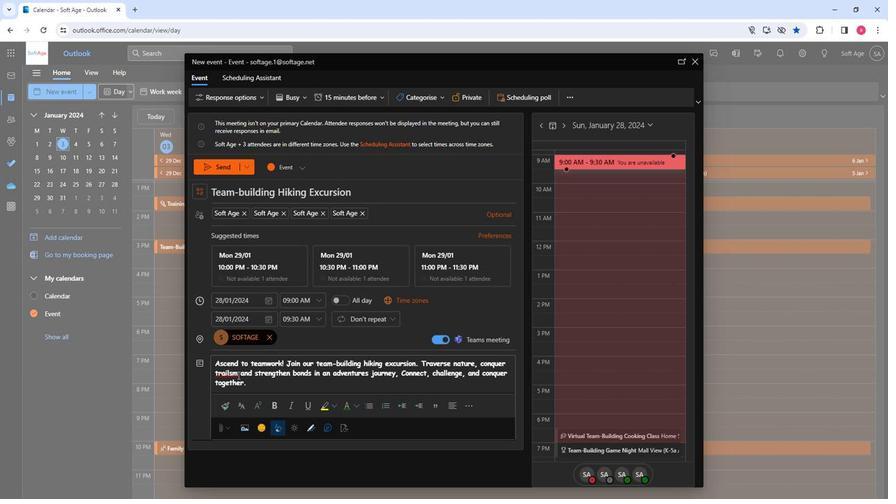 
Action: Mouse pressed left at (238, 374)
Screenshot: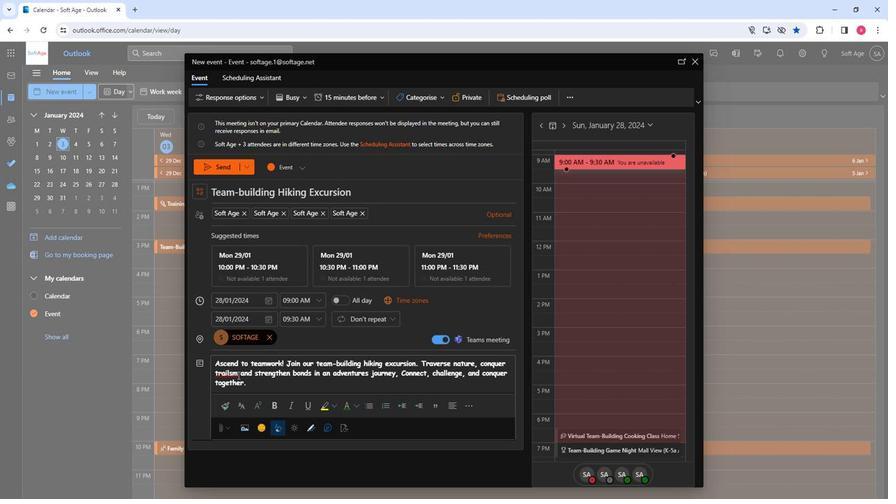 
Action: Key pressed <Key.backspace>
Screenshot: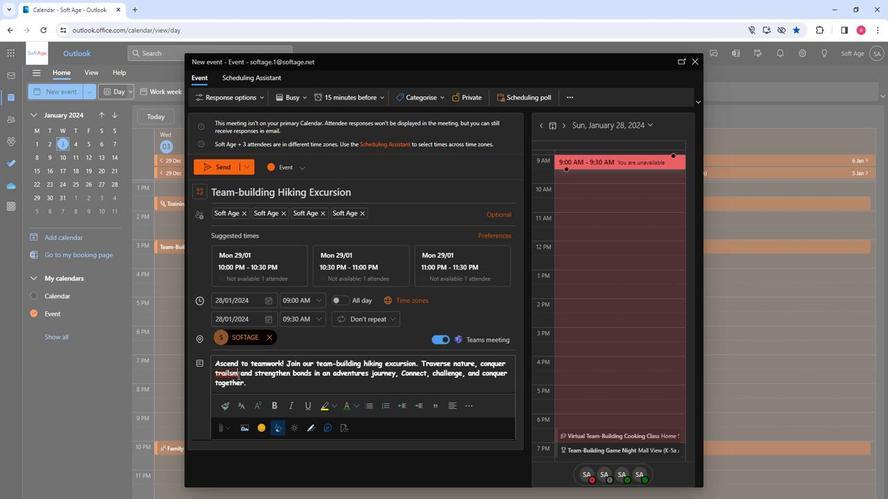 
Action: Mouse moved to (269, 383)
Screenshot: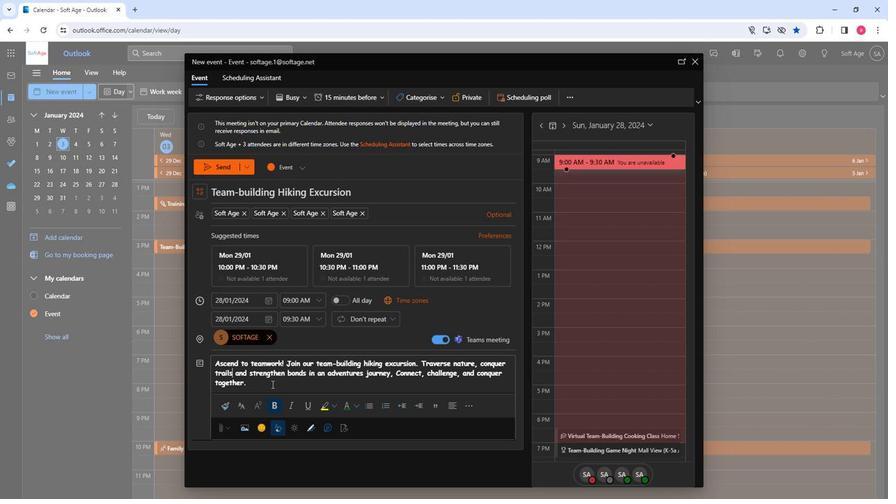 
Action: Mouse pressed left at (269, 383)
Screenshot: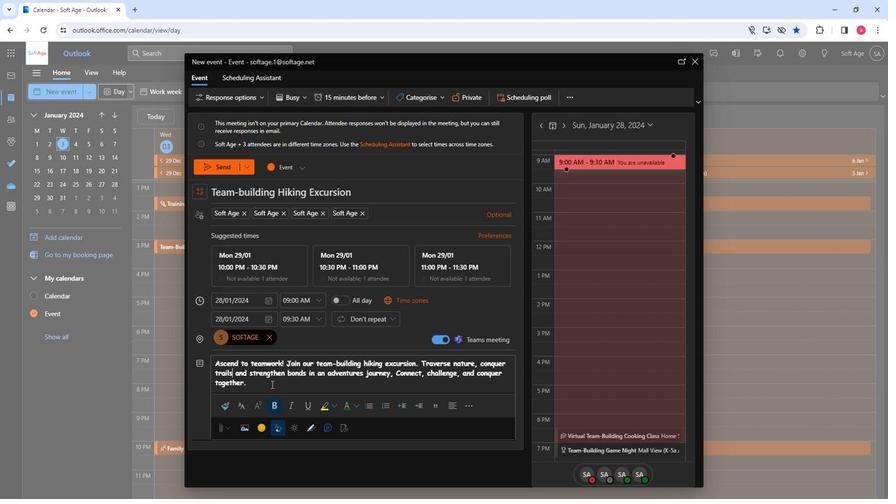 
Action: Mouse moved to (219, 168)
Screenshot: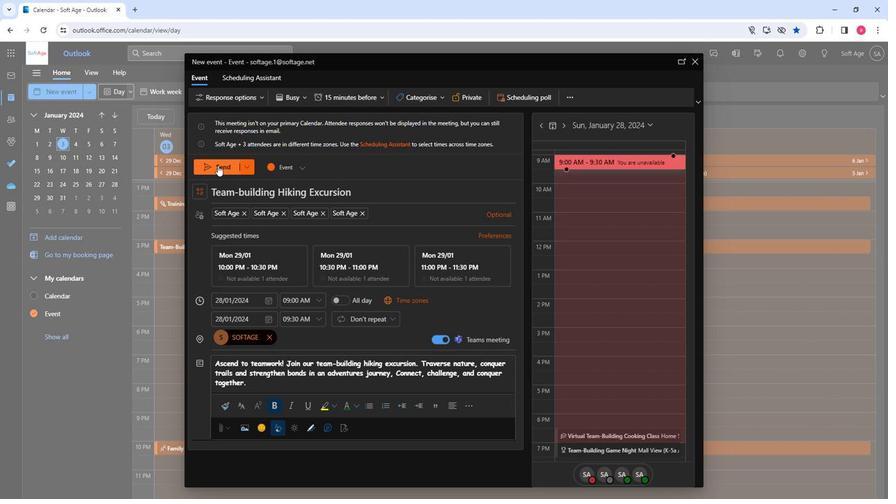 
Action: Mouse pressed left at (219, 168)
Screenshot: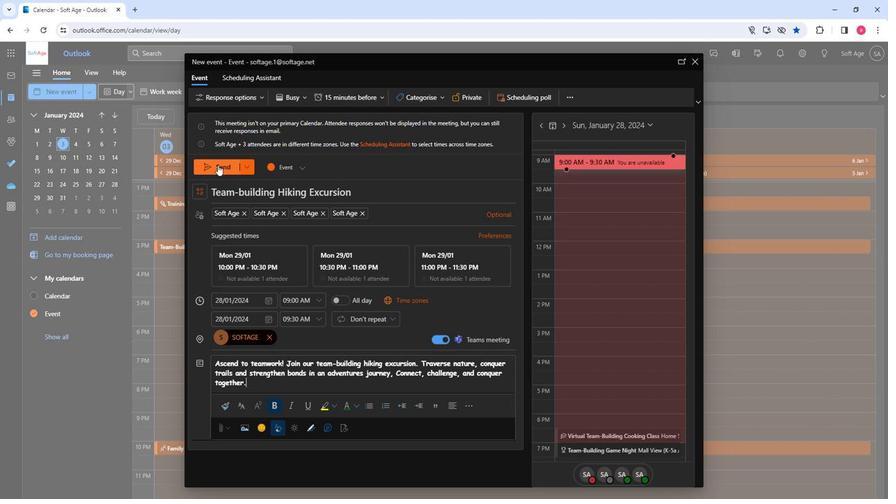 
Action: Mouse moved to (430, 317)
Screenshot: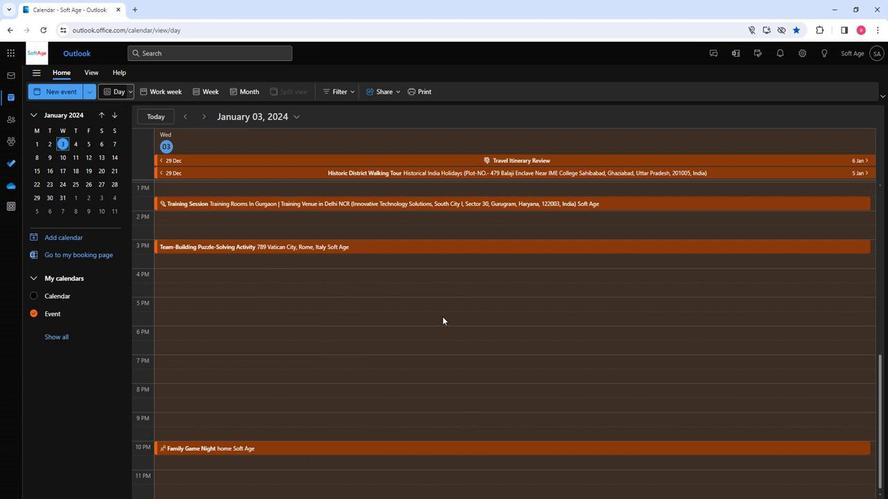 
